 Task: Search one way flight ticket for 3 adults, 3 children in business from Dallas: Dallas Love Field to Jackson: Jackson Hole Airport on 5-2-2023. Choice of flights is Southwest. Number of bags: 4 checked bags. Price is upto 42000. Outbound departure time preference is 16:30.
Action: Mouse moved to (343, 166)
Screenshot: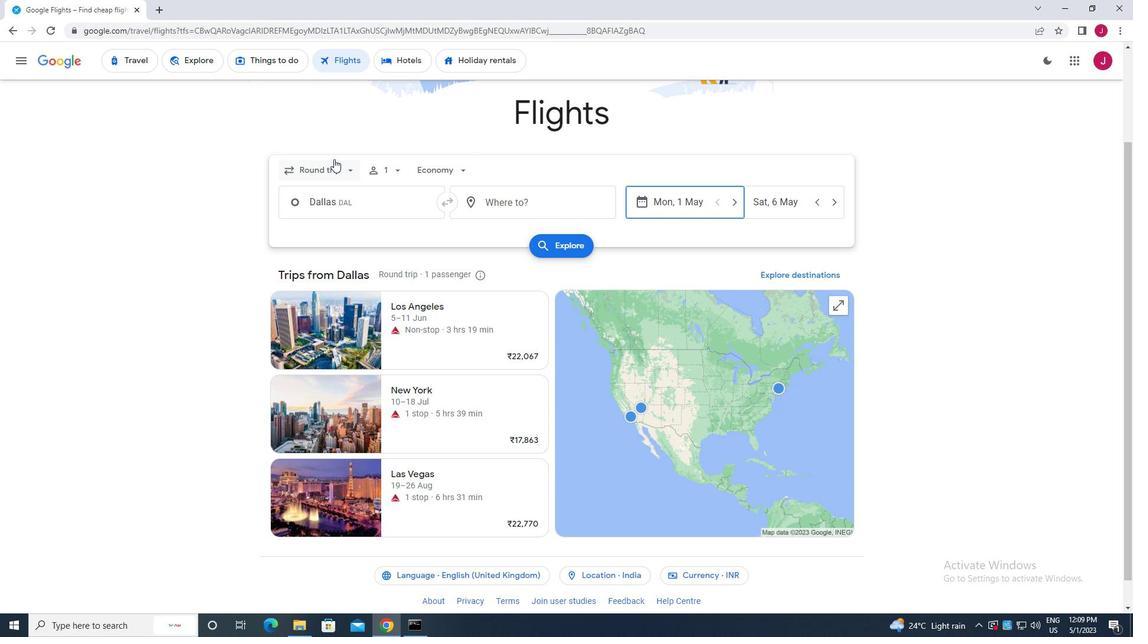 
Action: Mouse pressed left at (343, 166)
Screenshot: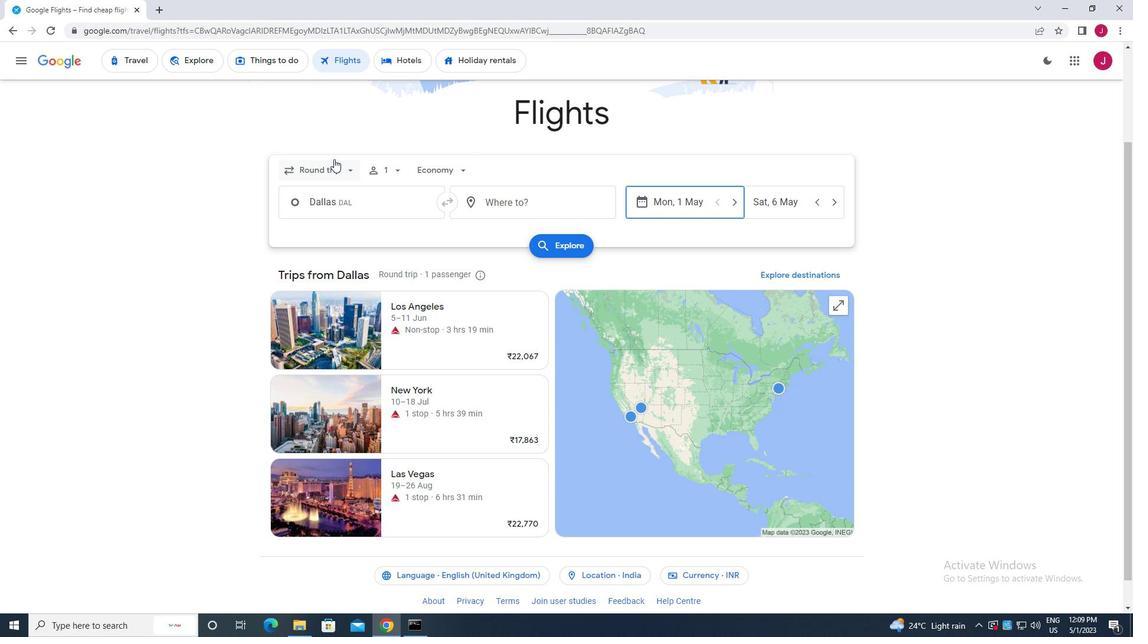 
Action: Mouse moved to (340, 219)
Screenshot: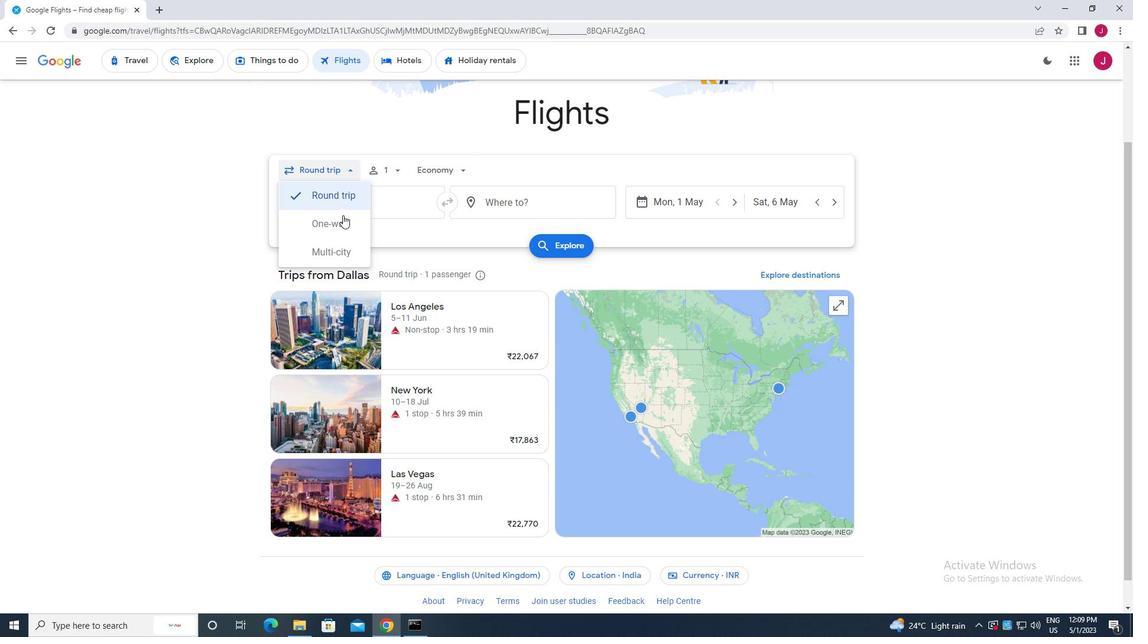 
Action: Mouse pressed left at (340, 219)
Screenshot: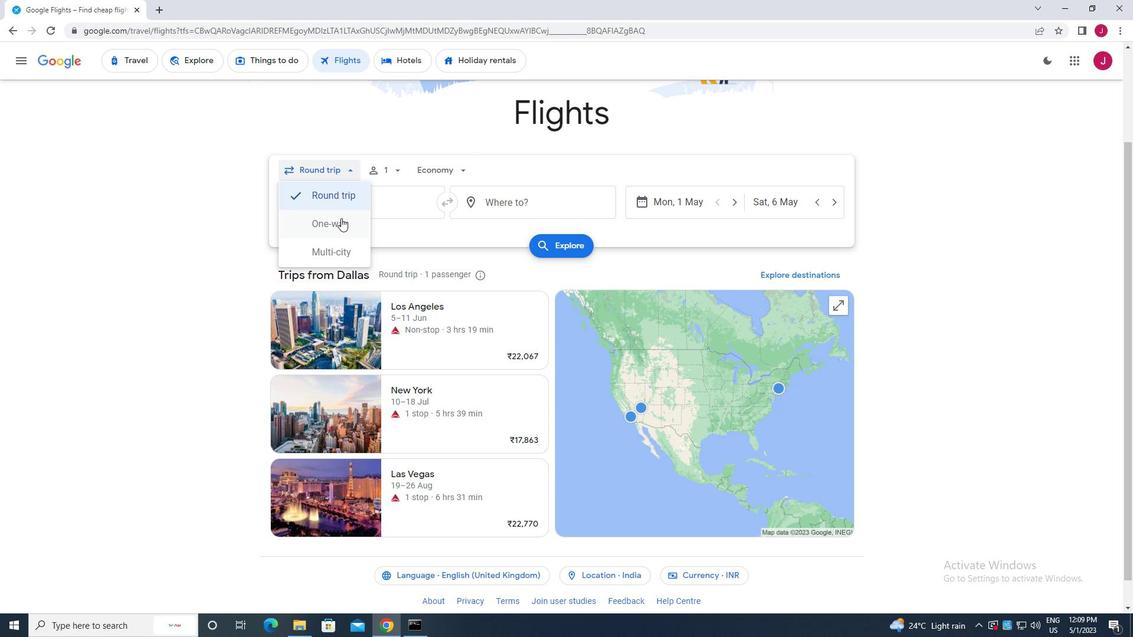 
Action: Mouse moved to (393, 171)
Screenshot: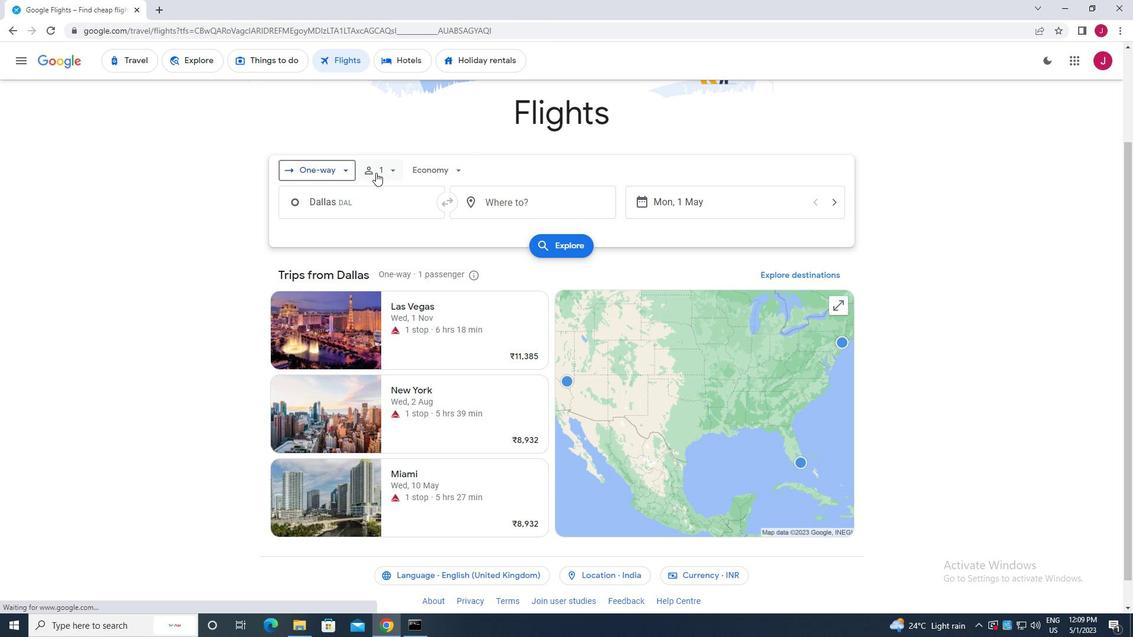 
Action: Mouse pressed left at (393, 171)
Screenshot: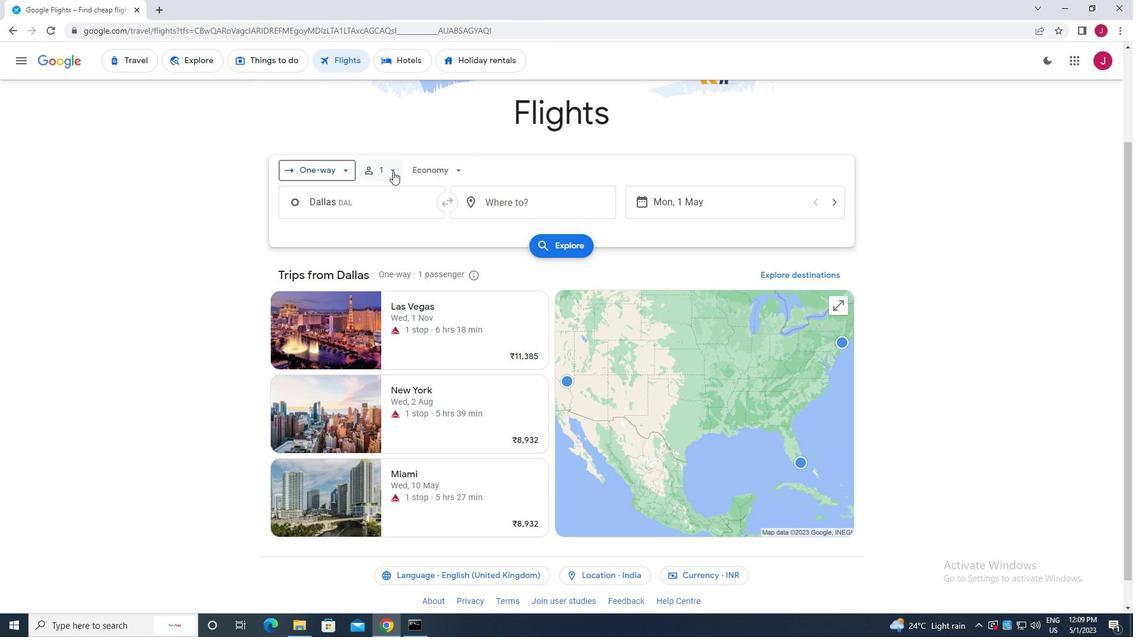 
Action: Mouse moved to (481, 199)
Screenshot: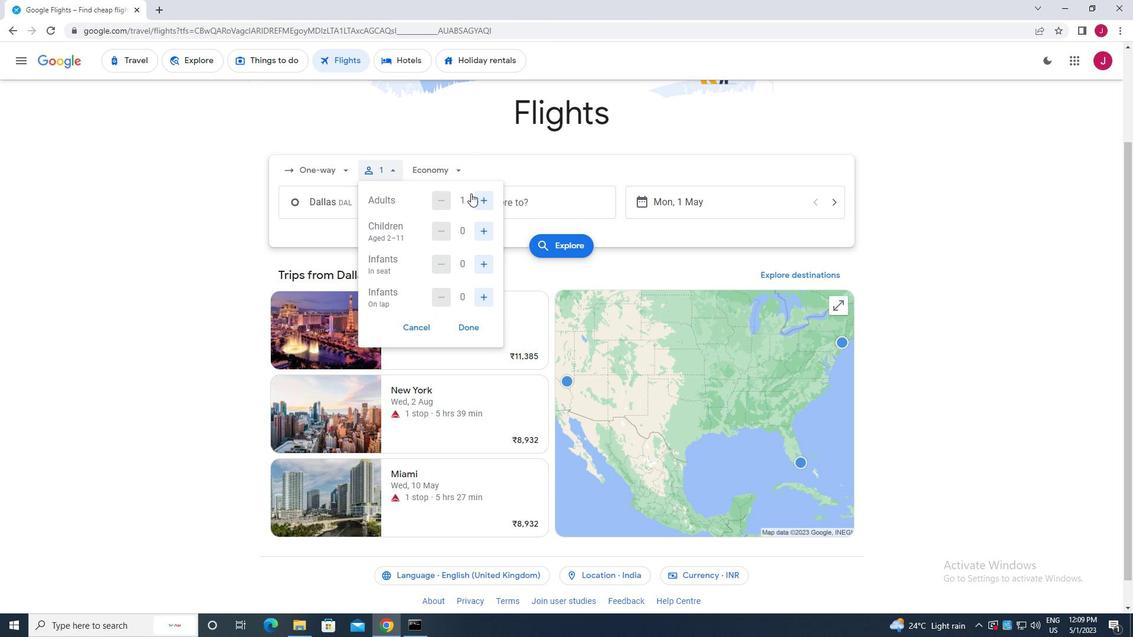 
Action: Mouse pressed left at (481, 199)
Screenshot: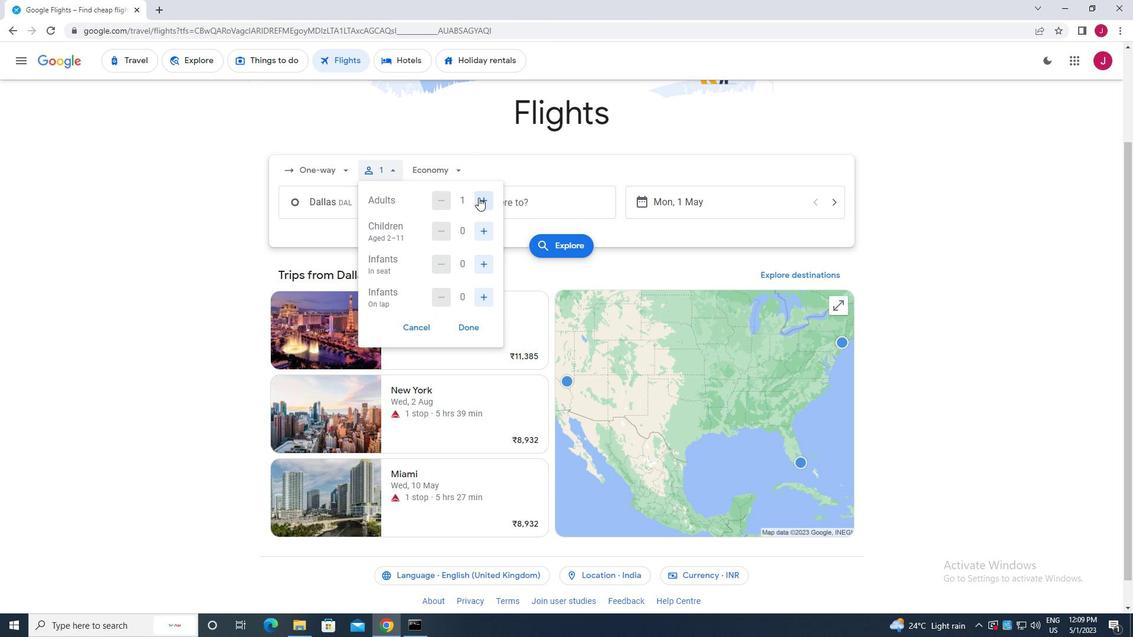 
Action: Mouse pressed left at (481, 199)
Screenshot: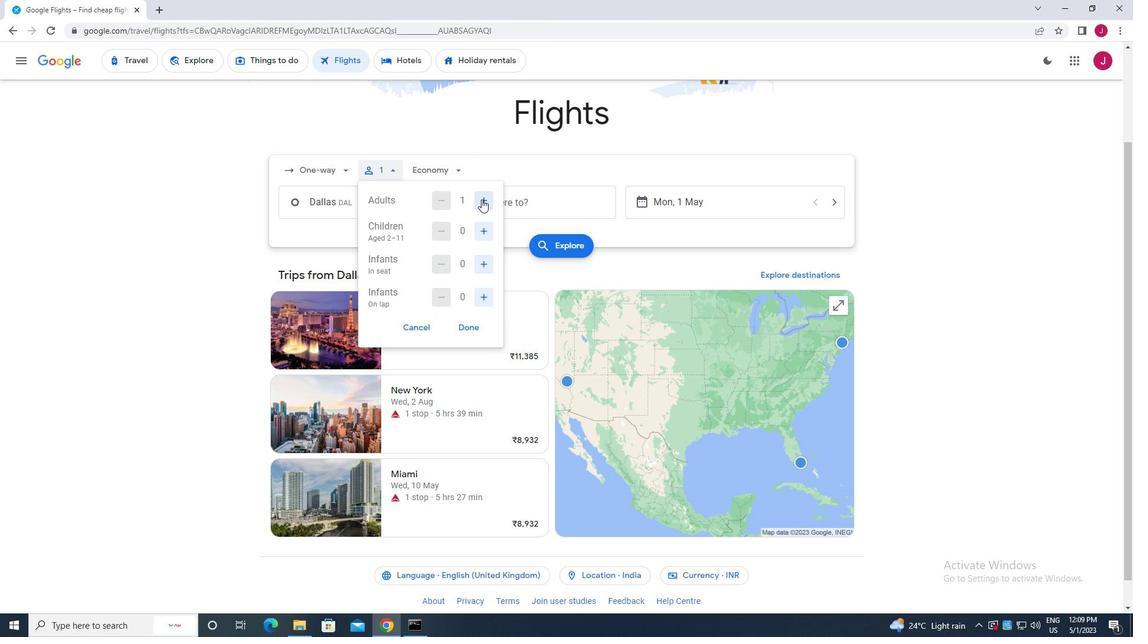 
Action: Mouse moved to (481, 232)
Screenshot: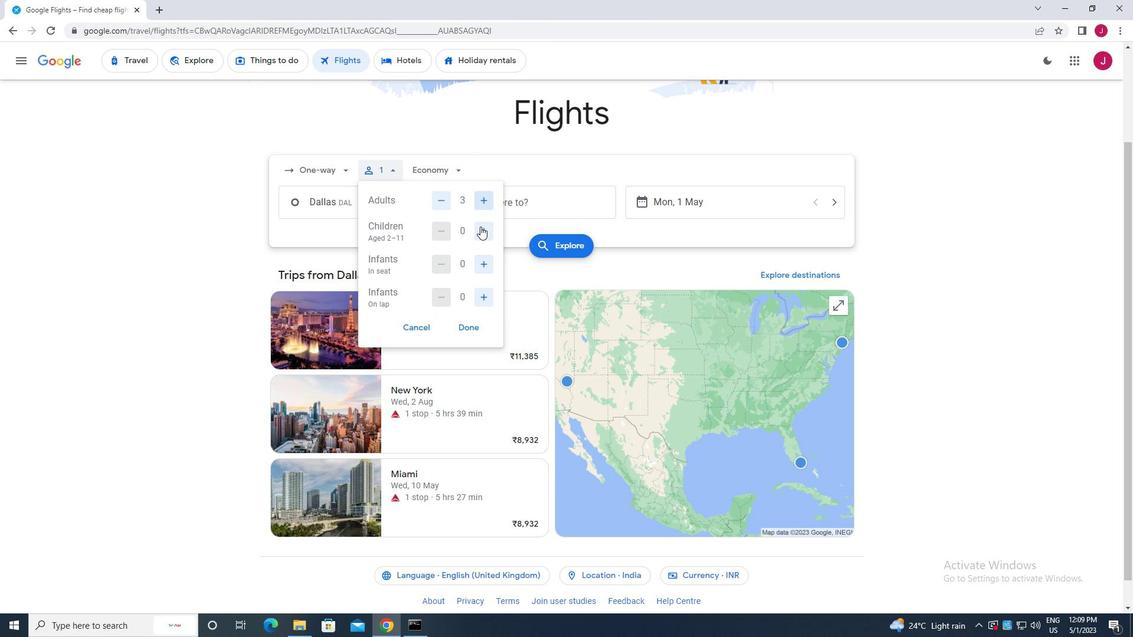 
Action: Mouse pressed left at (481, 232)
Screenshot: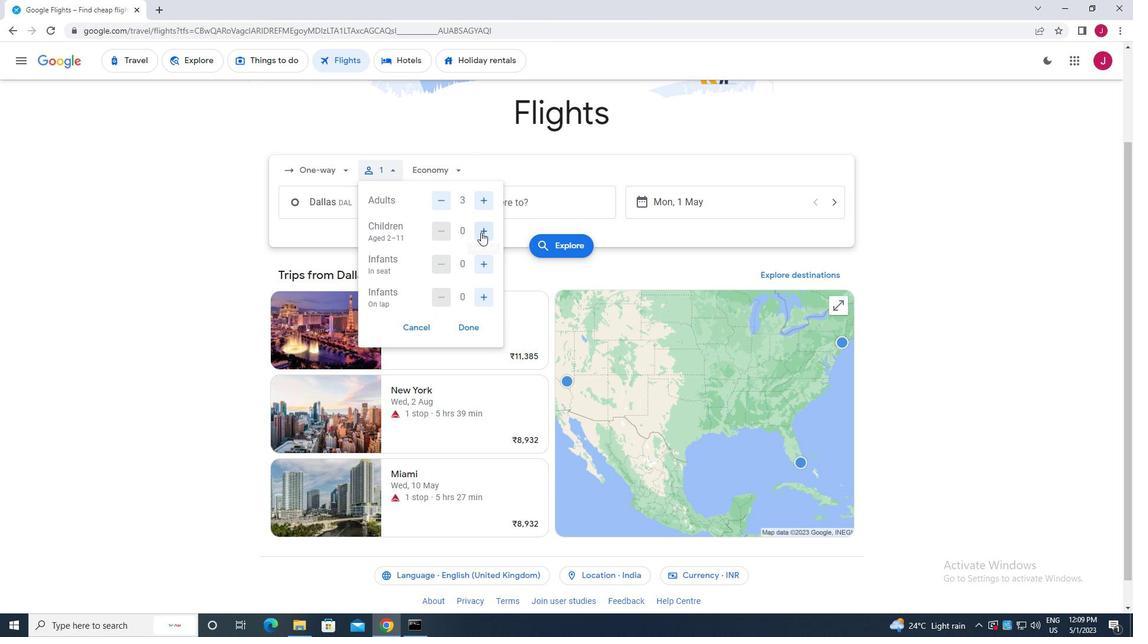 
Action: Mouse pressed left at (481, 232)
Screenshot: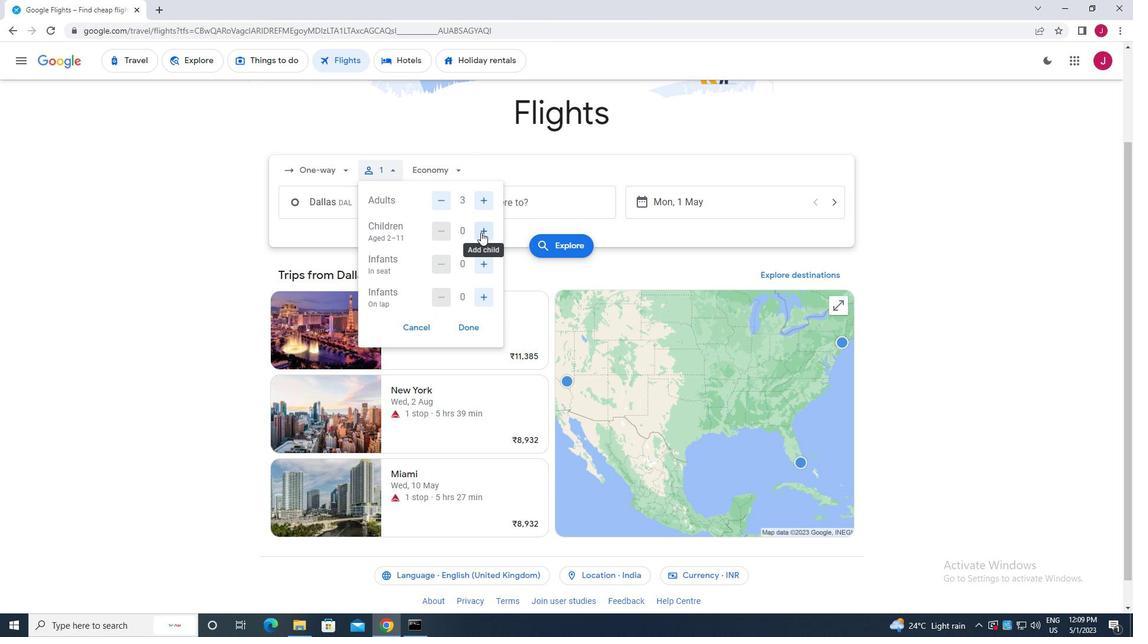 
Action: Mouse pressed left at (481, 232)
Screenshot: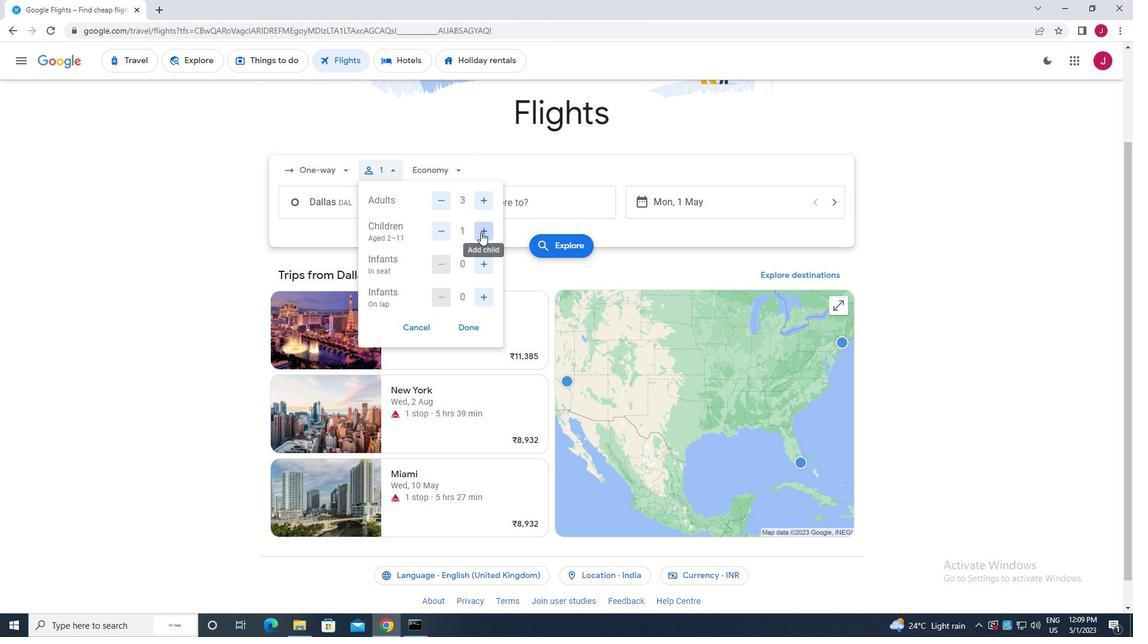 
Action: Mouse moved to (471, 329)
Screenshot: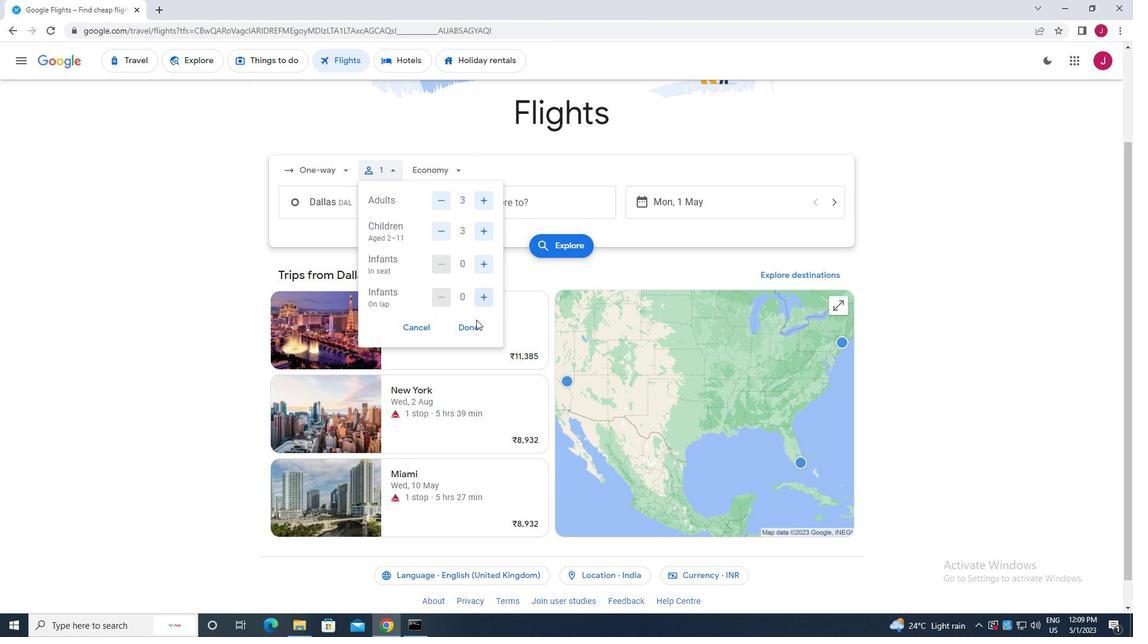 
Action: Mouse pressed left at (471, 329)
Screenshot: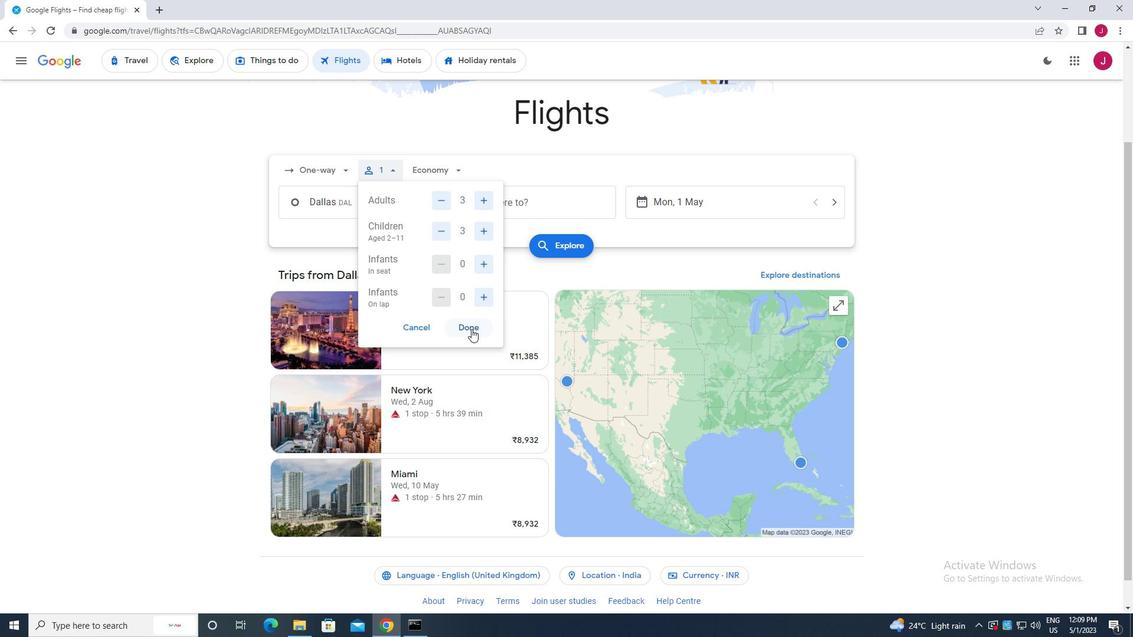 
Action: Mouse moved to (451, 171)
Screenshot: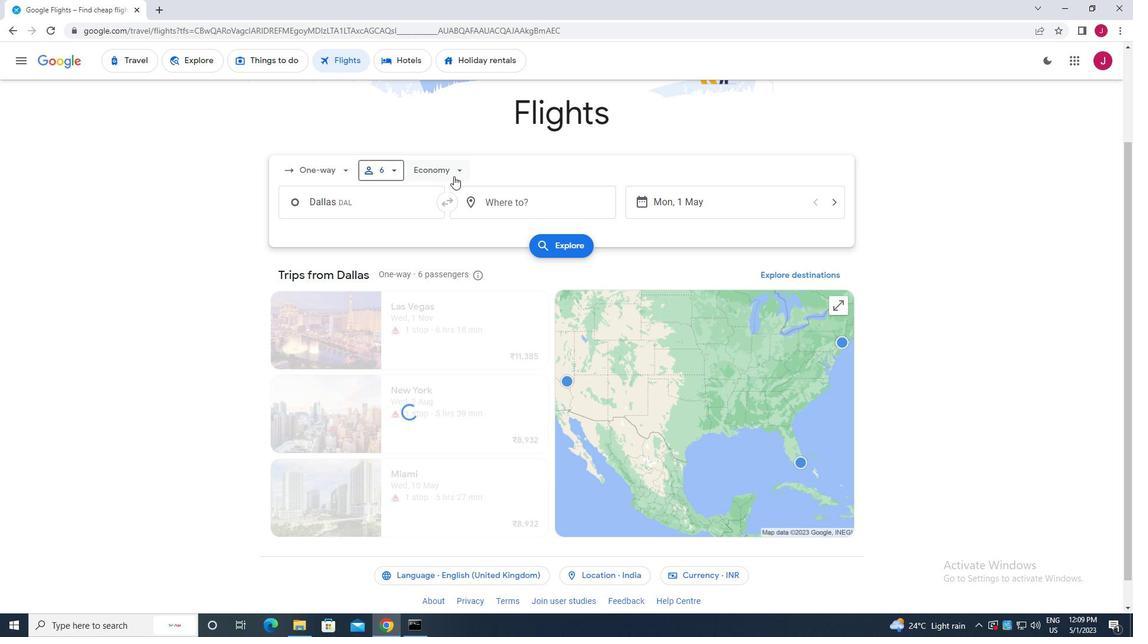 
Action: Mouse pressed left at (451, 171)
Screenshot: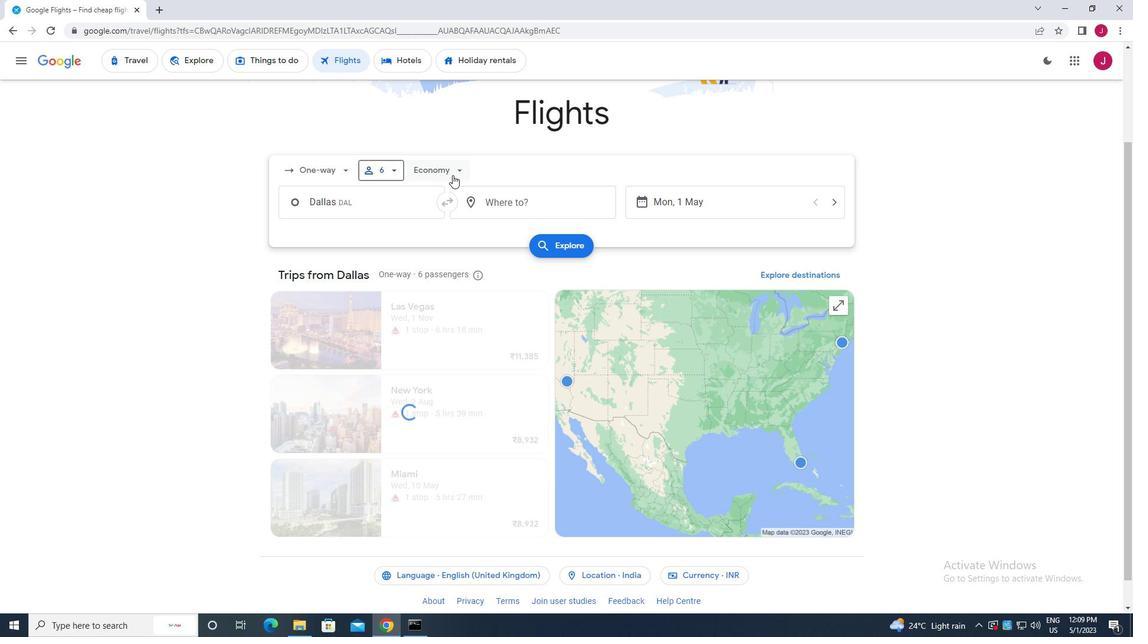 
Action: Mouse moved to (465, 249)
Screenshot: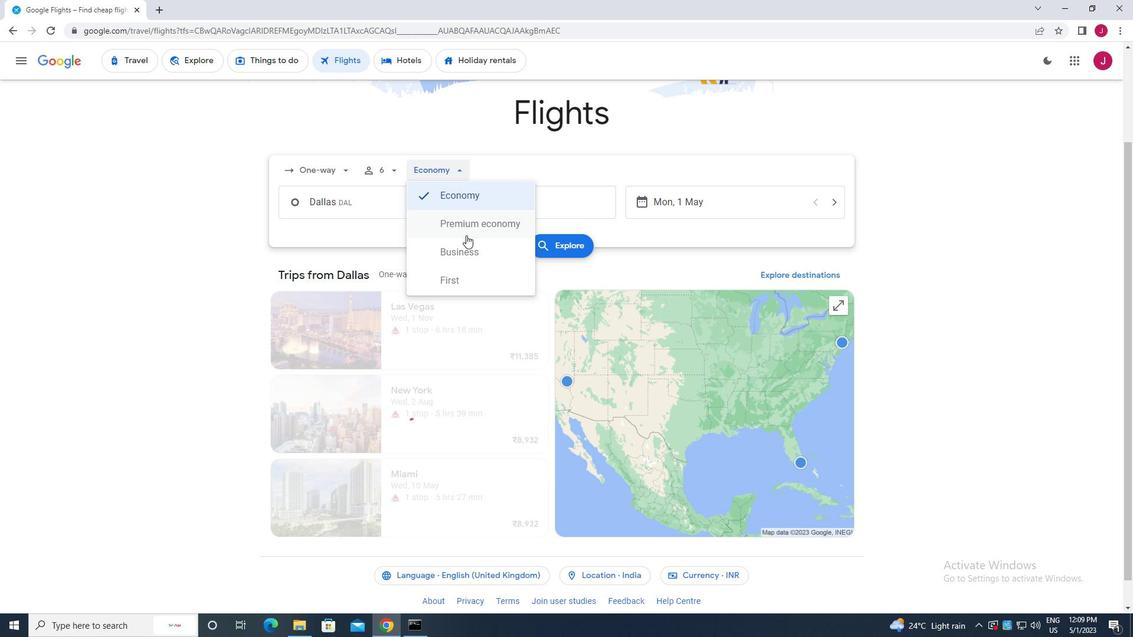 
Action: Mouse pressed left at (465, 249)
Screenshot: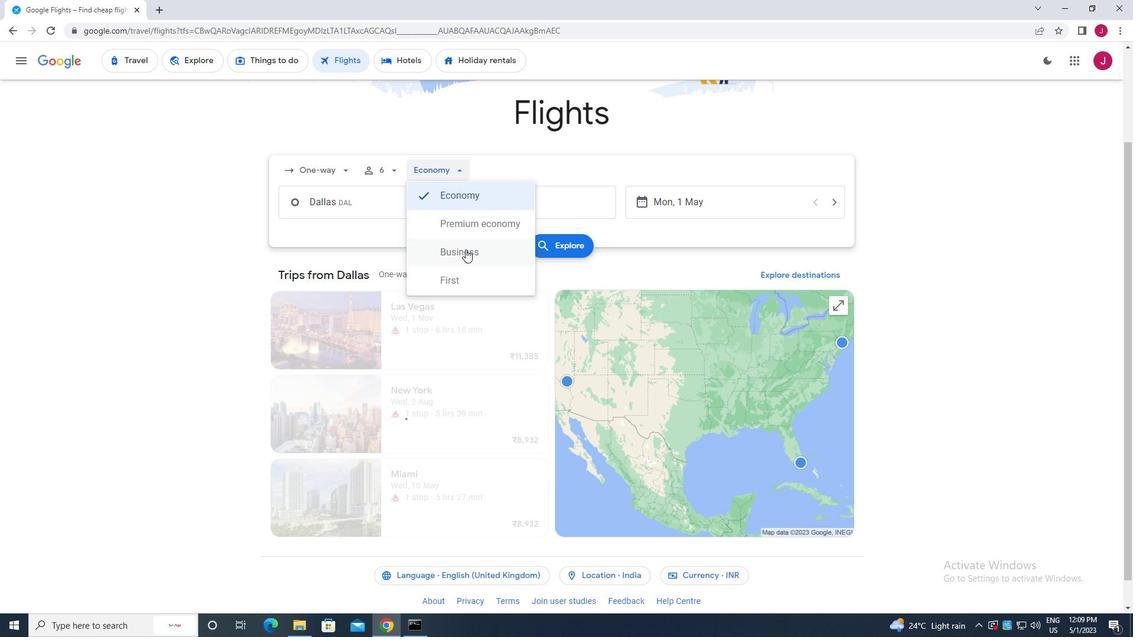 
Action: Mouse moved to (384, 202)
Screenshot: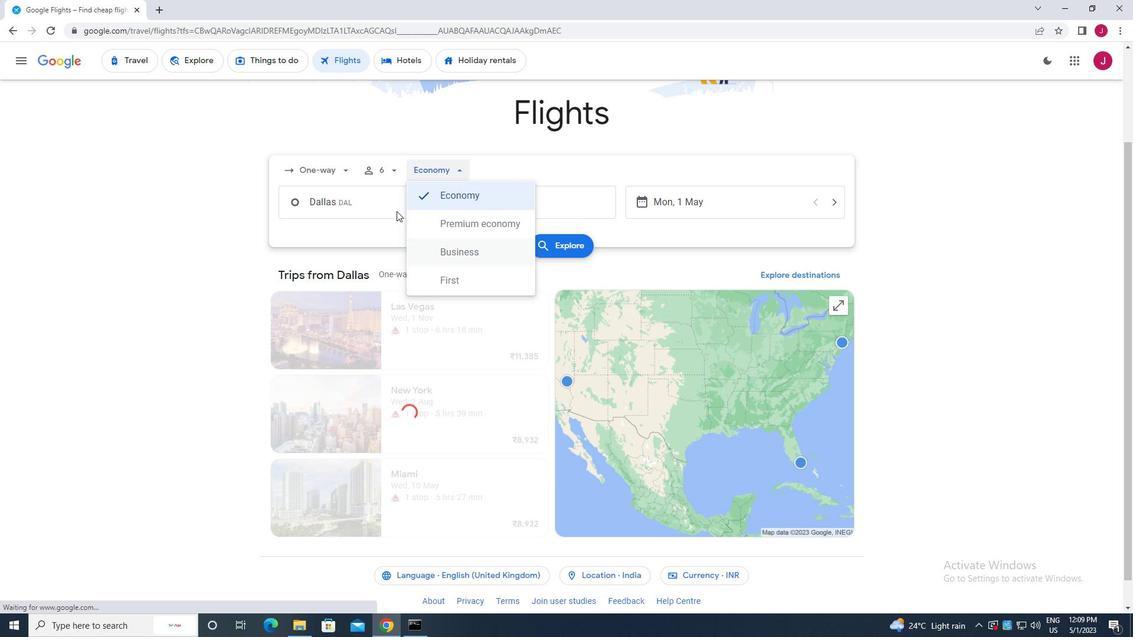 
Action: Mouse pressed left at (384, 202)
Screenshot: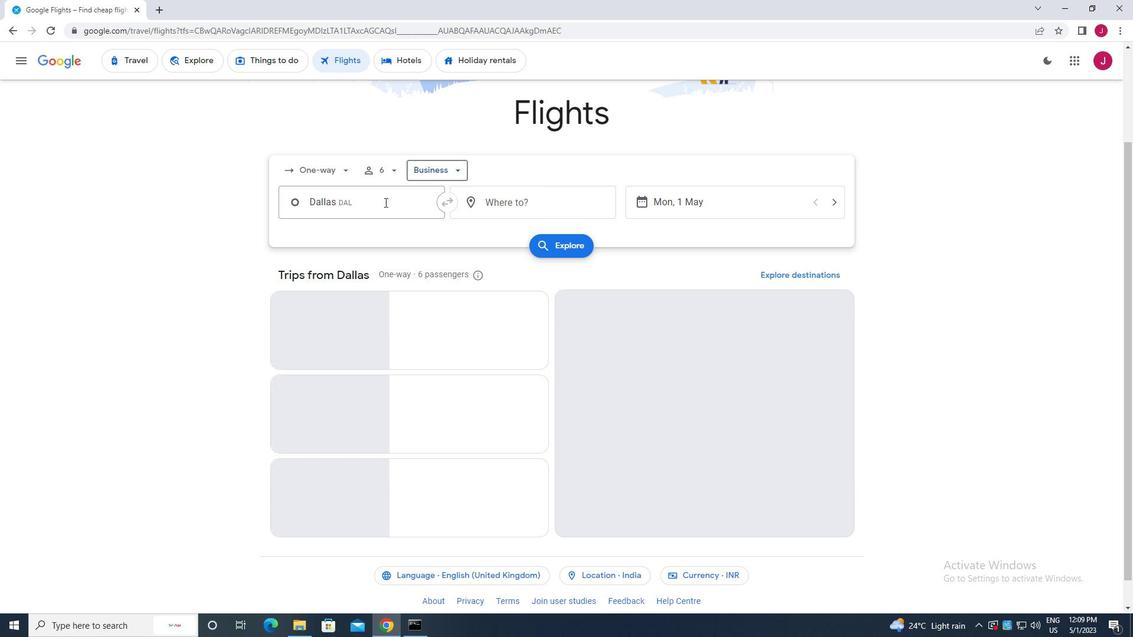 
Action: Key pressed dallas
Screenshot: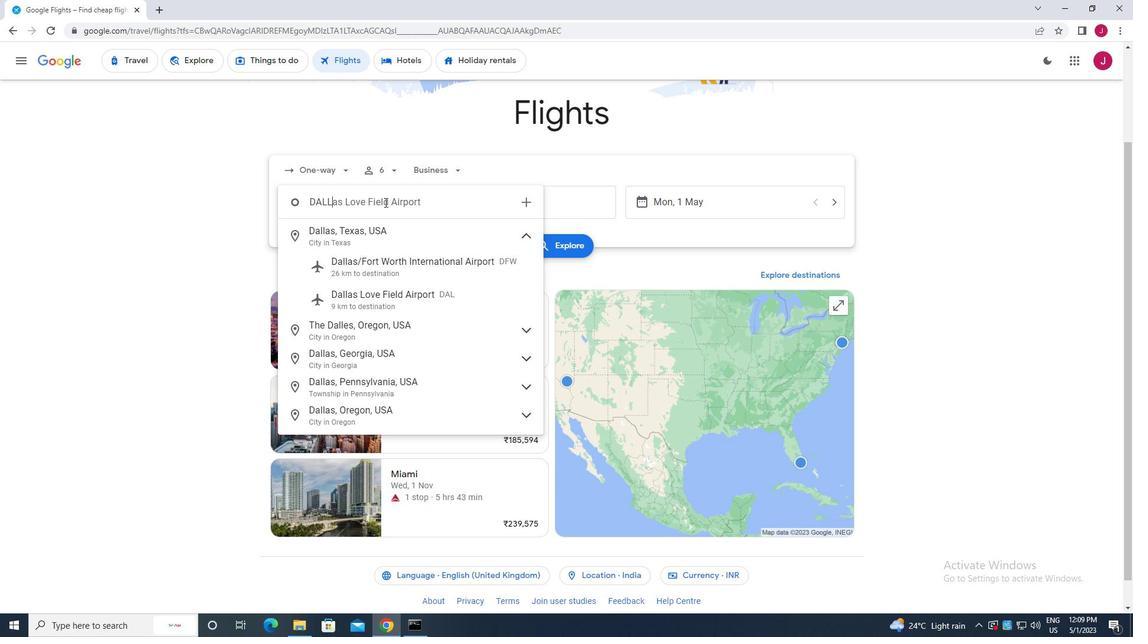 
Action: Mouse moved to (383, 298)
Screenshot: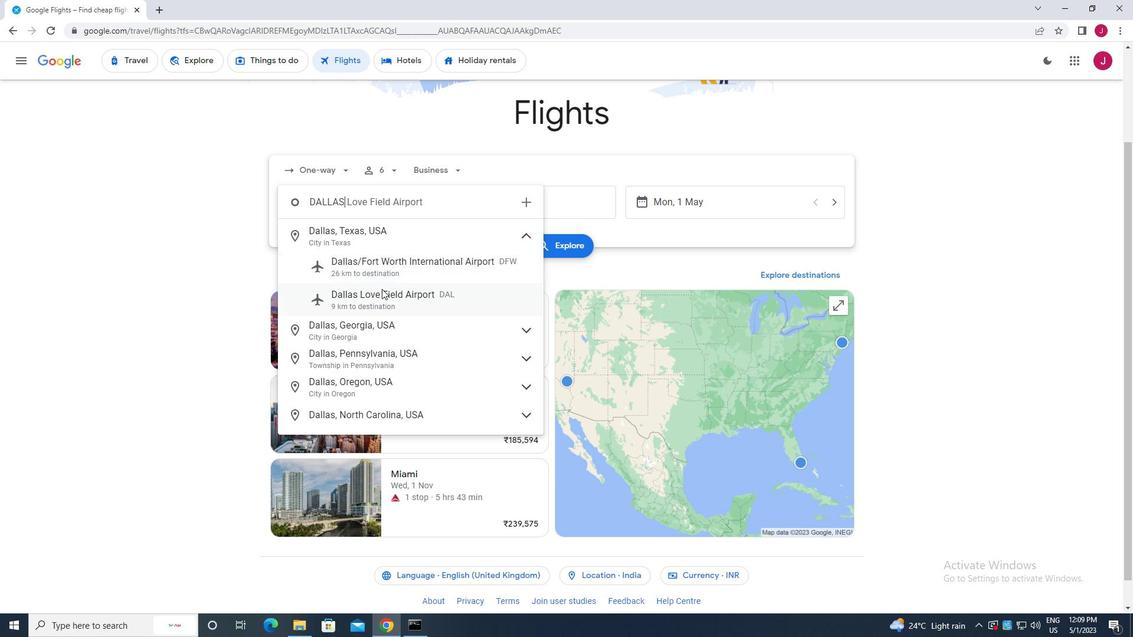 
Action: Mouse pressed left at (383, 298)
Screenshot: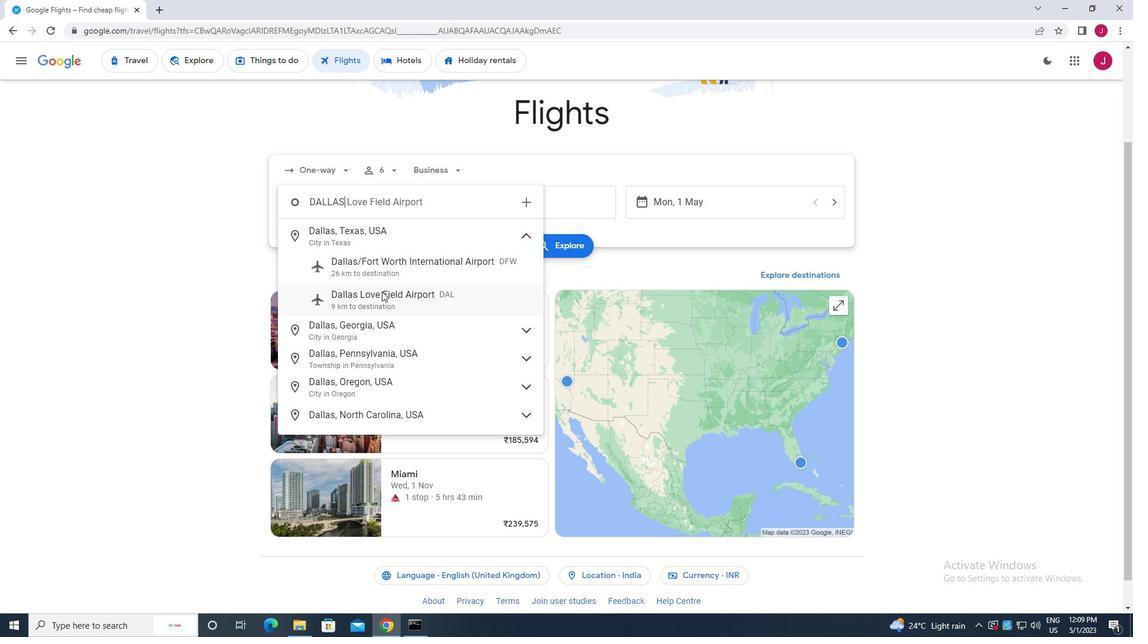 
Action: Mouse moved to (560, 200)
Screenshot: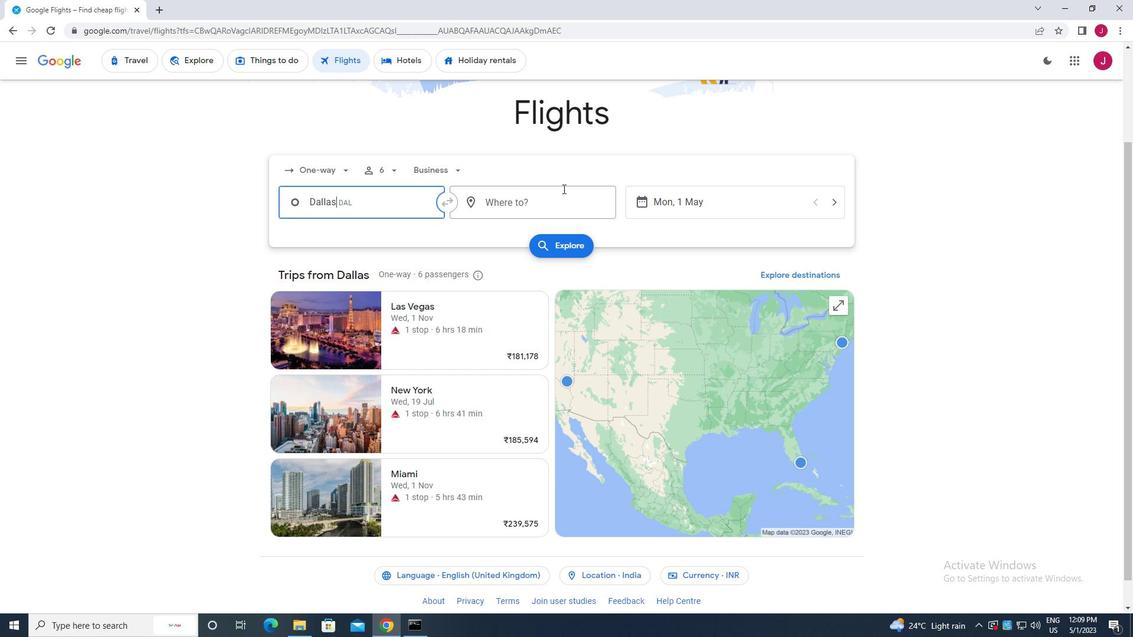 
Action: Mouse pressed left at (560, 200)
Screenshot: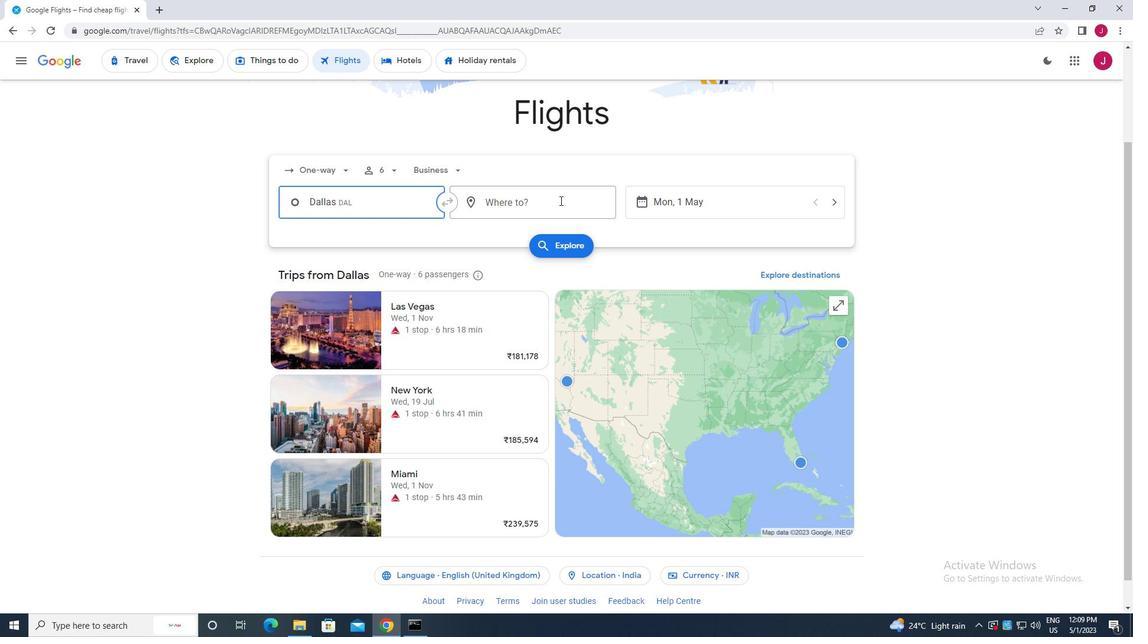 
Action: Key pressed jackson<Key.space>h
Screenshot: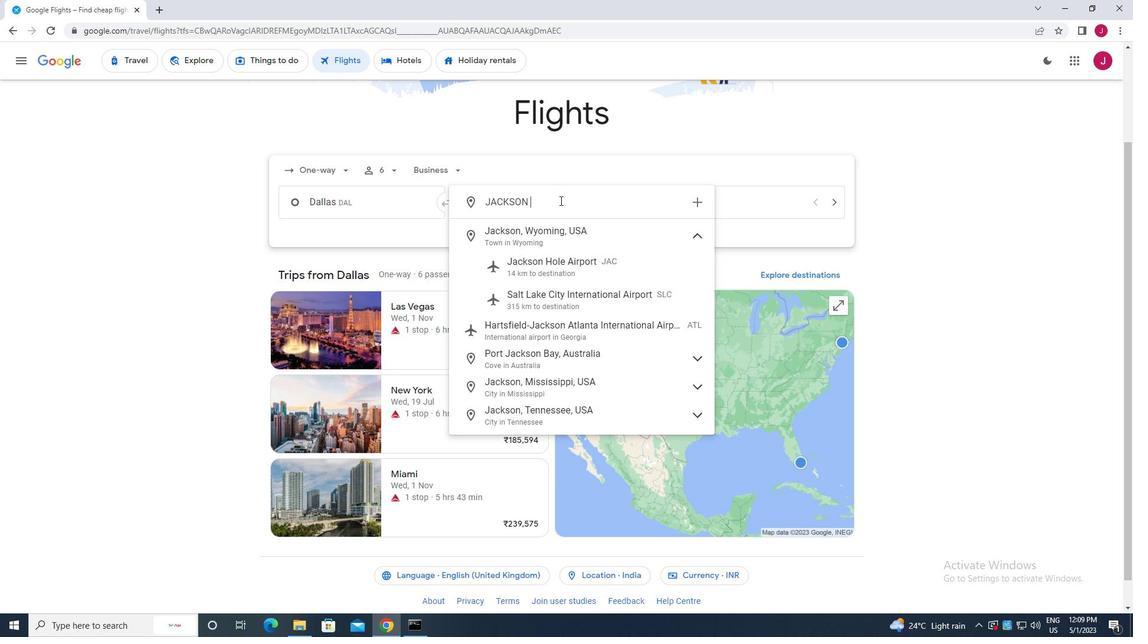 
Action: Mouse moved to (557, 262)
Screenshot: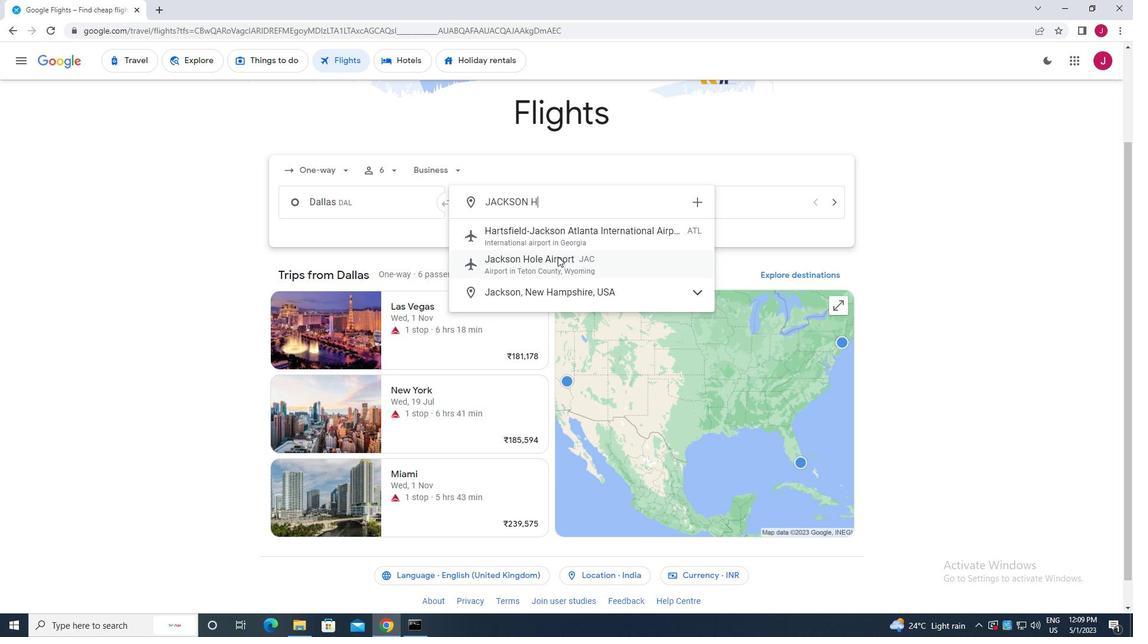 
Action: Mouse pressed left at (557, 262)
Screenshot: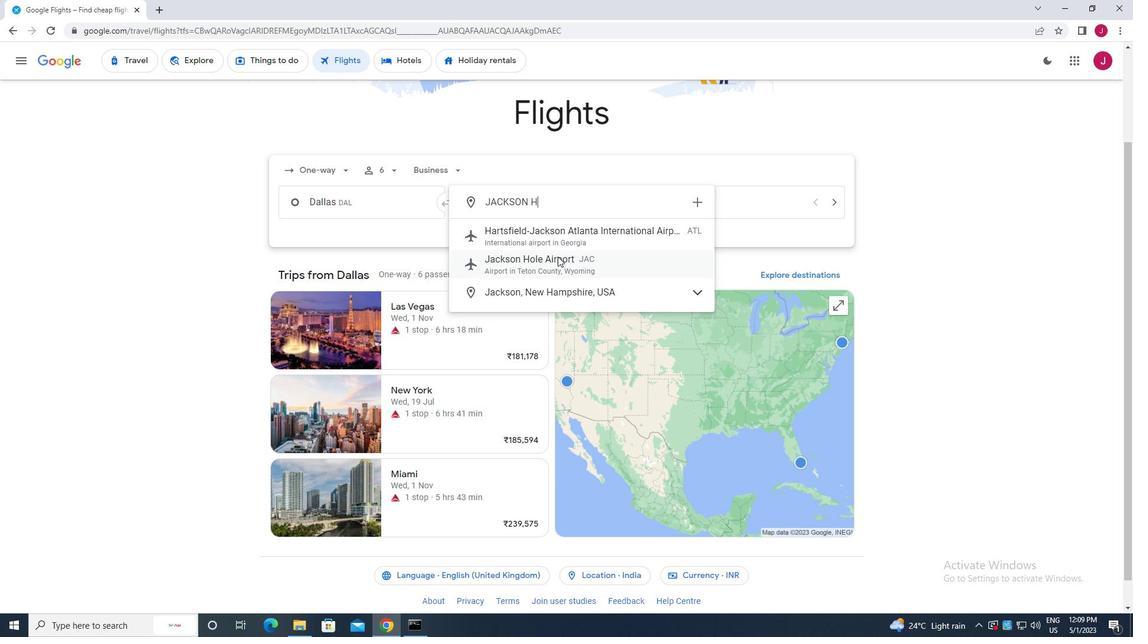 
Action: Mouse moved to (742, 201)
Screenshot: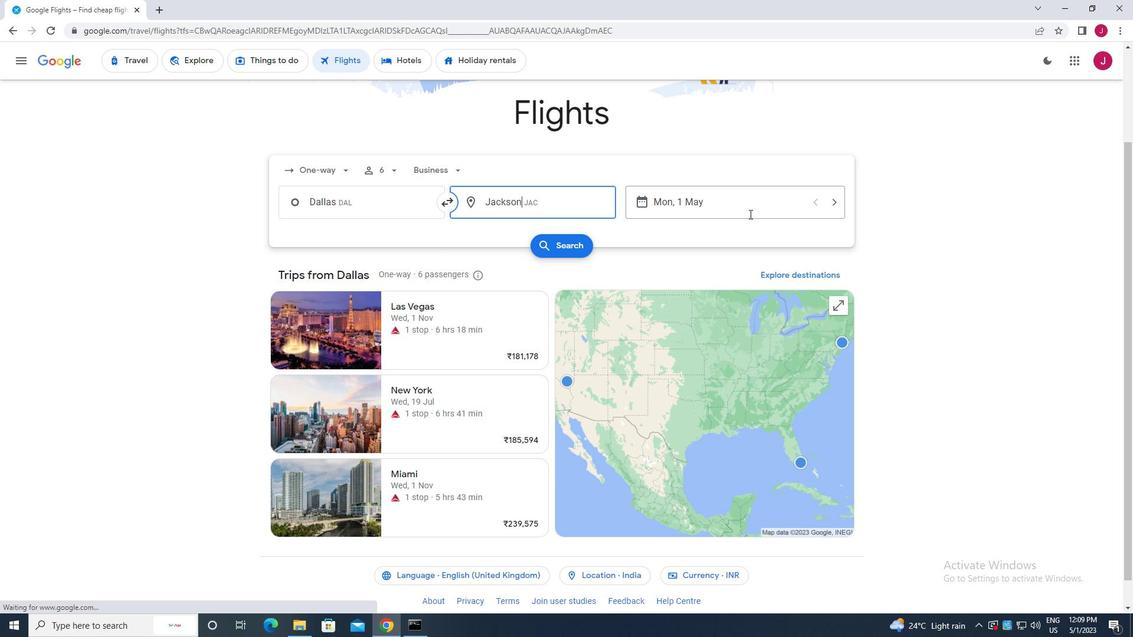 
Action: Mouse pressed left at (742, 201)
Screenshot: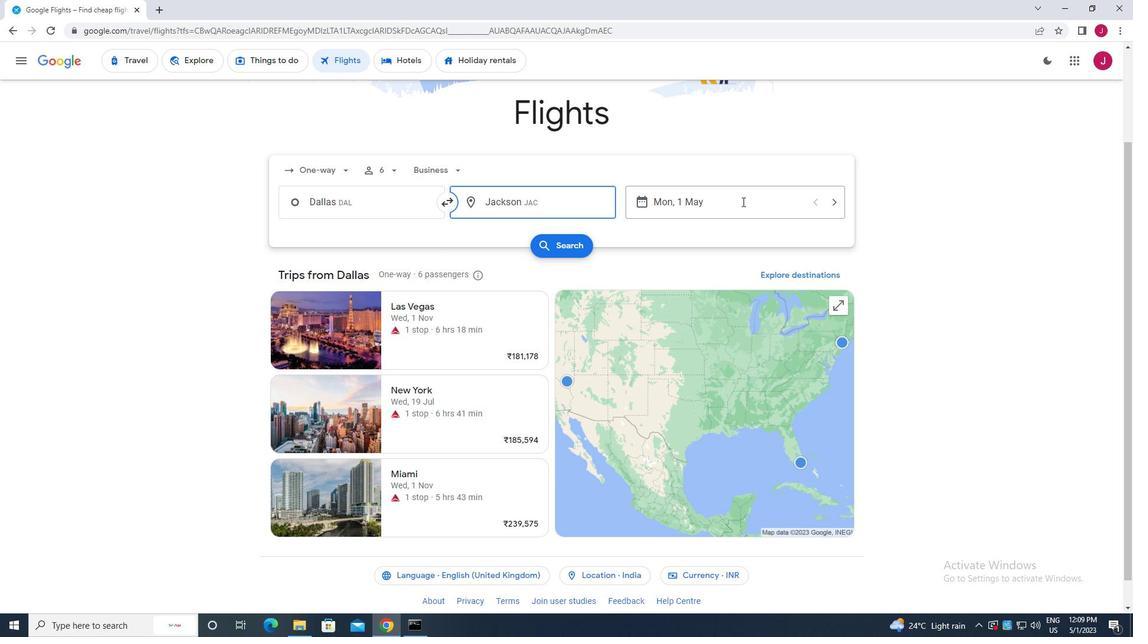 
Action: Mouse moved to (480, 296)
Screenshot: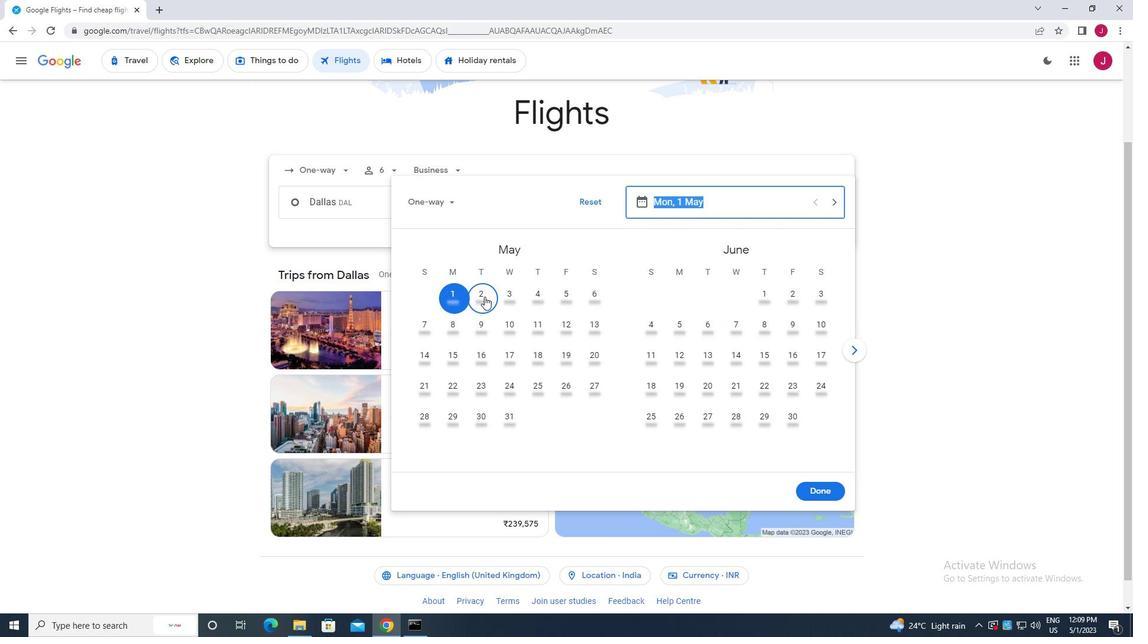 
Action: Mouse pressed left at (480, 296)
Screenshot: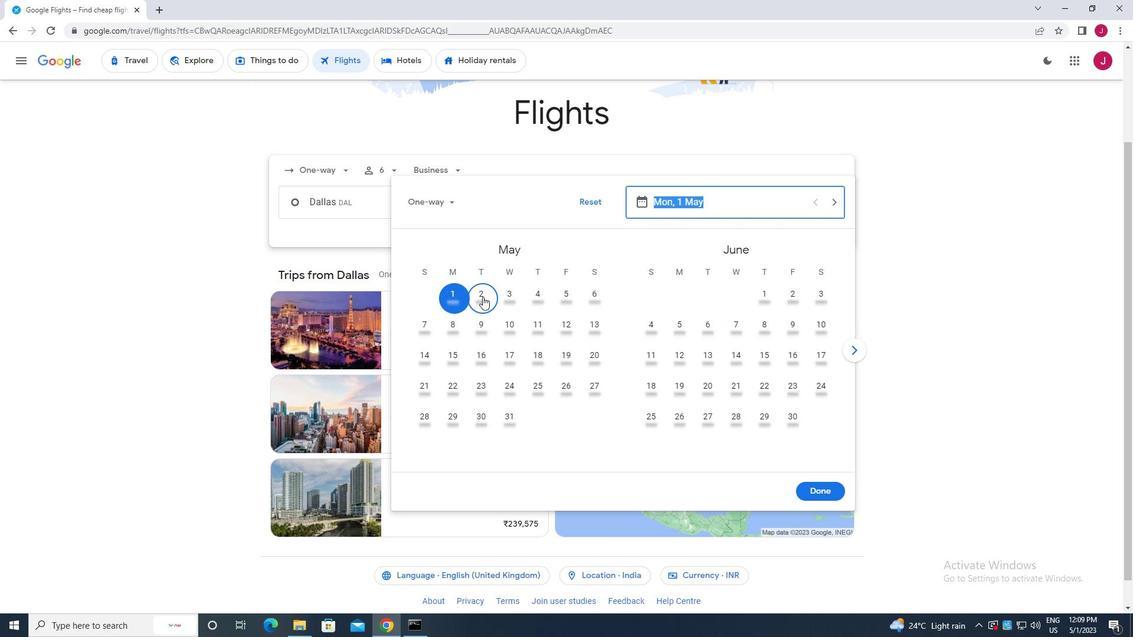 
Action: Mouse moved to (818, 493)
Screenshot: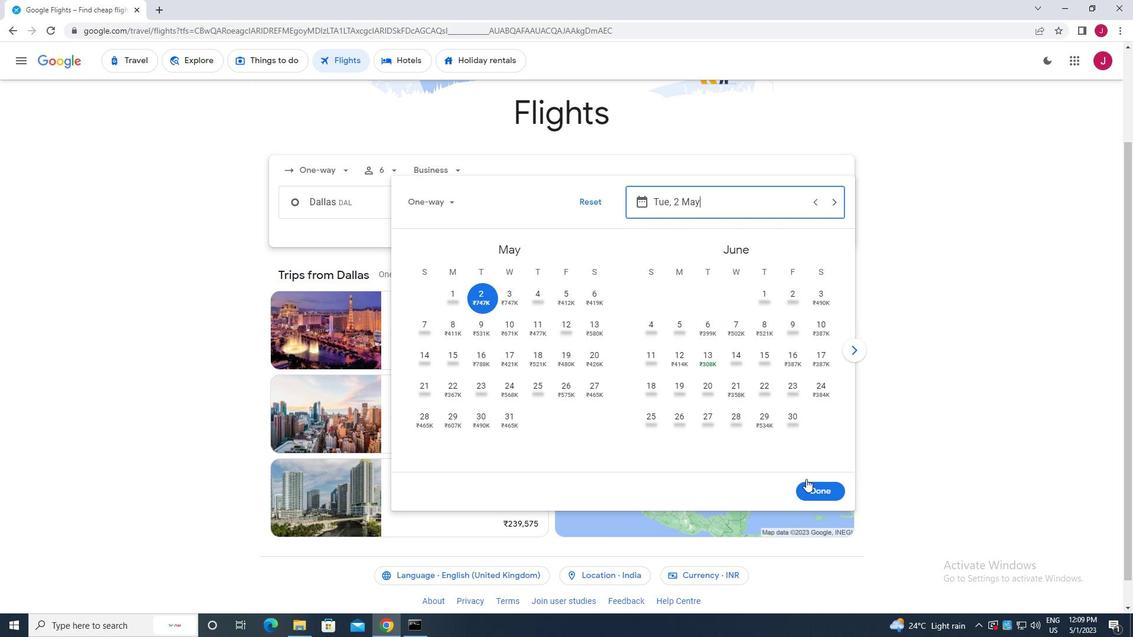 
Action: Mouse pressed left at (818, 493)
Screenshot: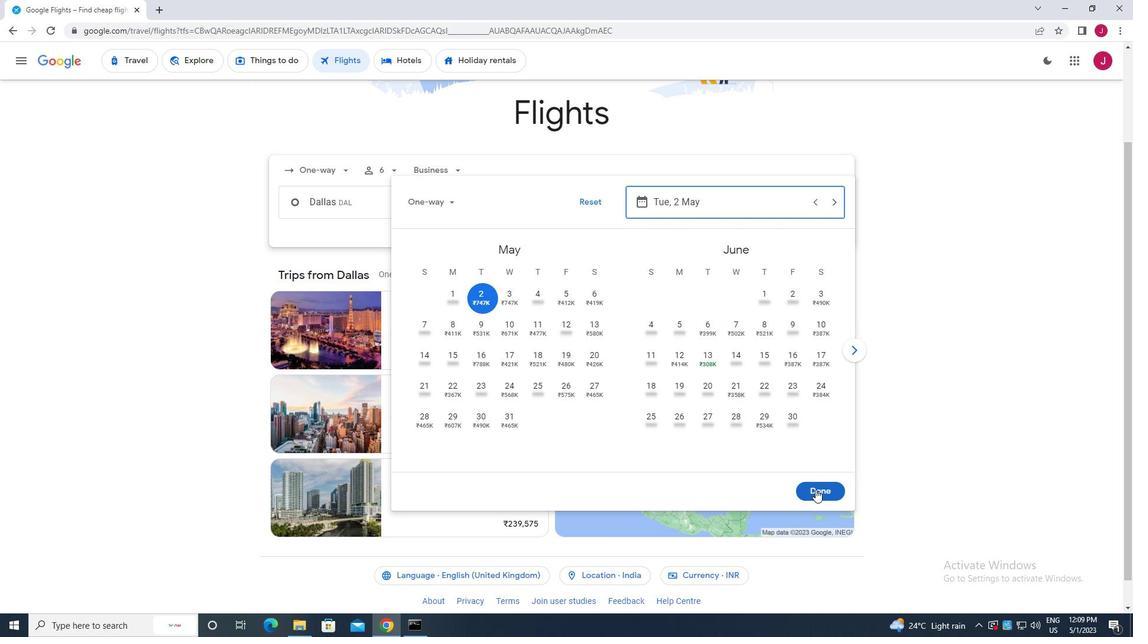 
Action: Mouse moved to (560, 249)
Screenshot: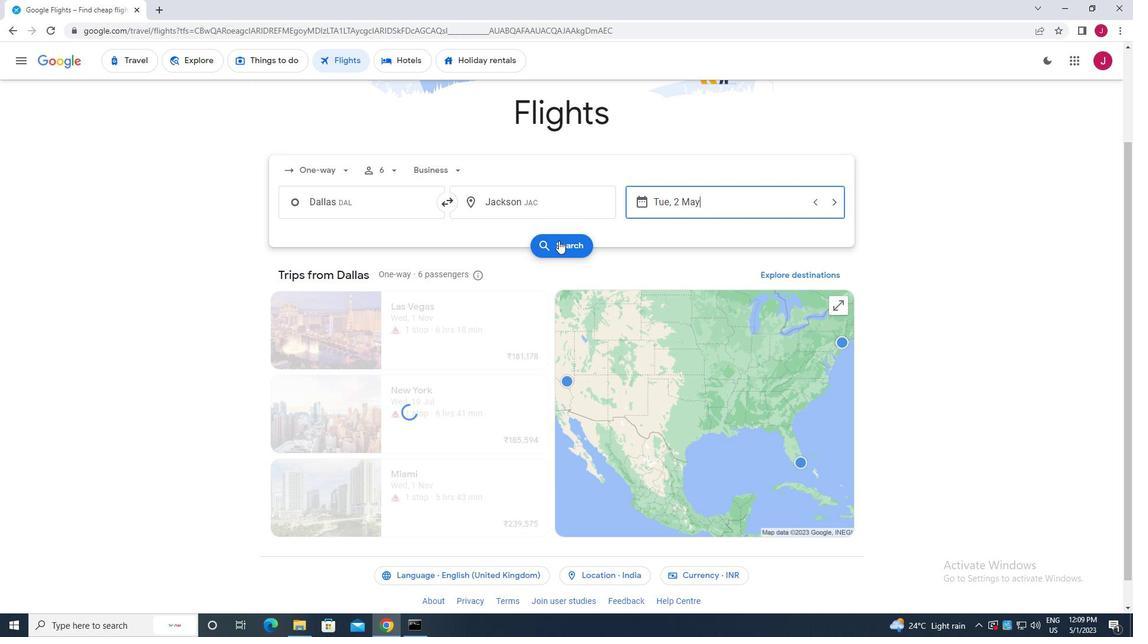 
Action: Mouse pressed left at (560, 249)
Screenshot: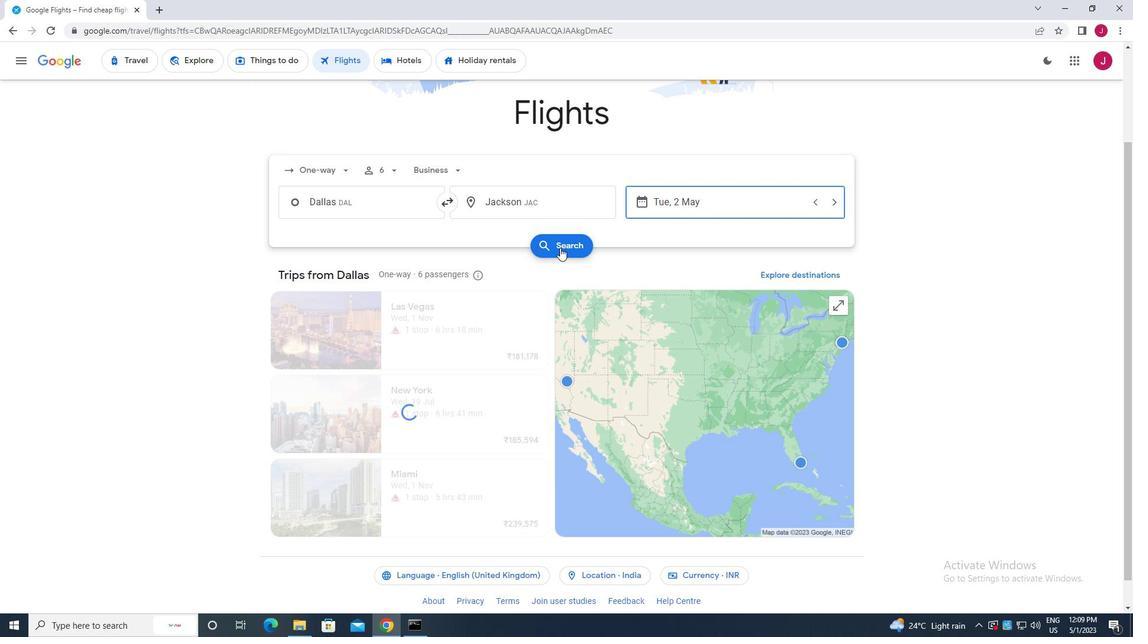 
Action: Mouse moved to (305, 164)
Screenshot: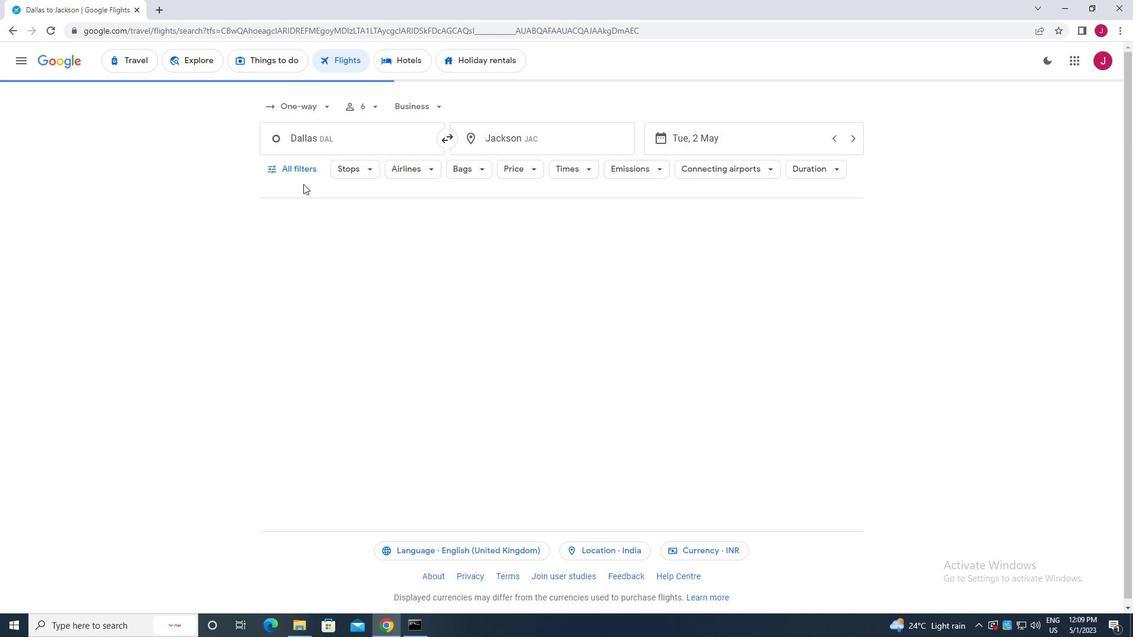 
Action: Mouse pressed left at (305, 164)
Screenshot: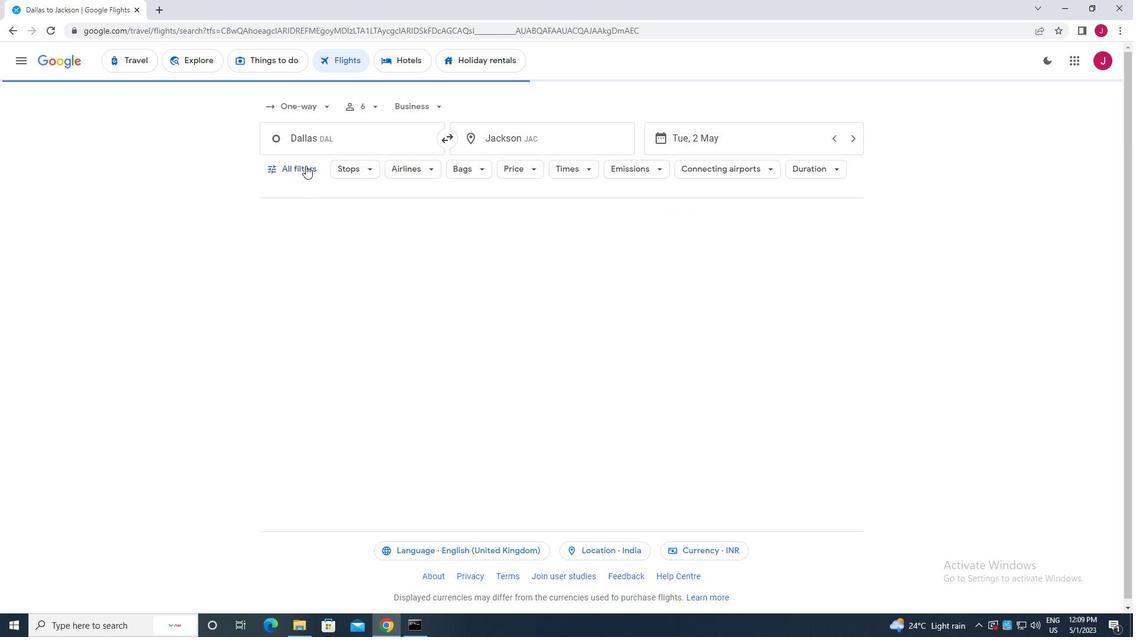 
Action: Mouse moved to (403, 280)
Screenshot: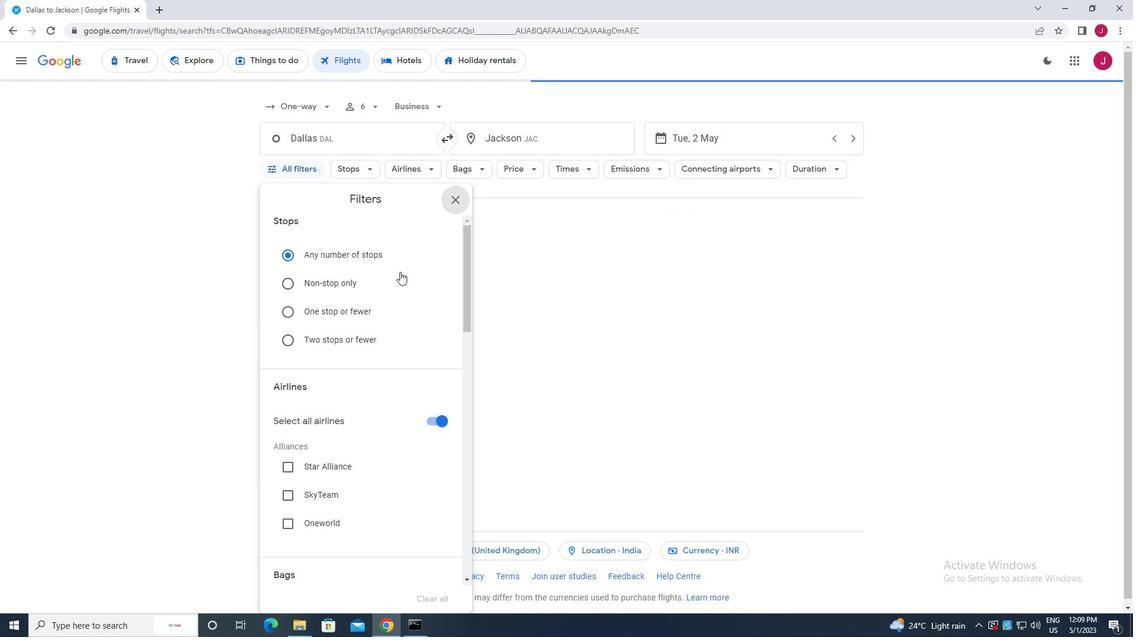 
Action: Mouse scrolled (403, 279) with delta (0, 0)
Screenshot: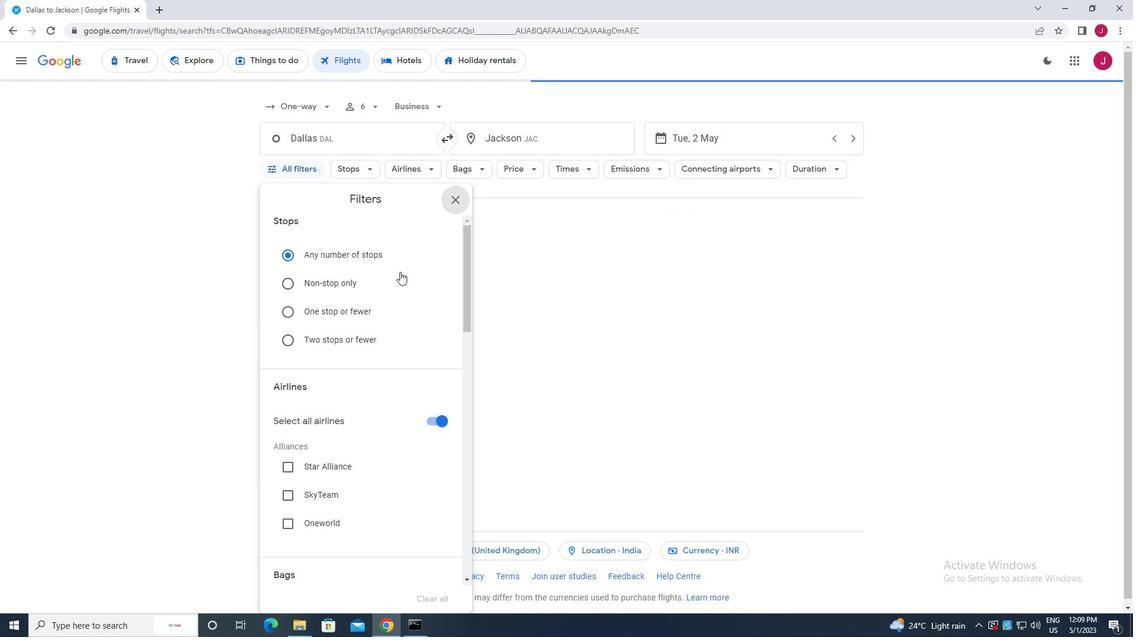
Action: Mouse moved to (403, 281)
Screenshot: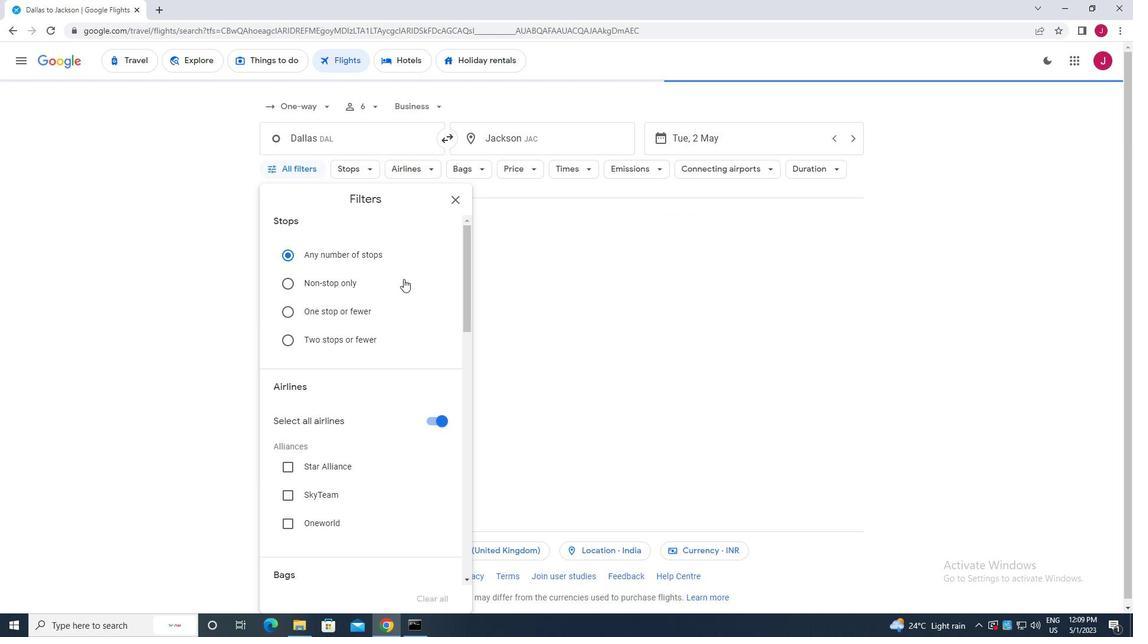 
Action: Mouse scrolled (403, 280) with delta (0, 0)
Screenshot: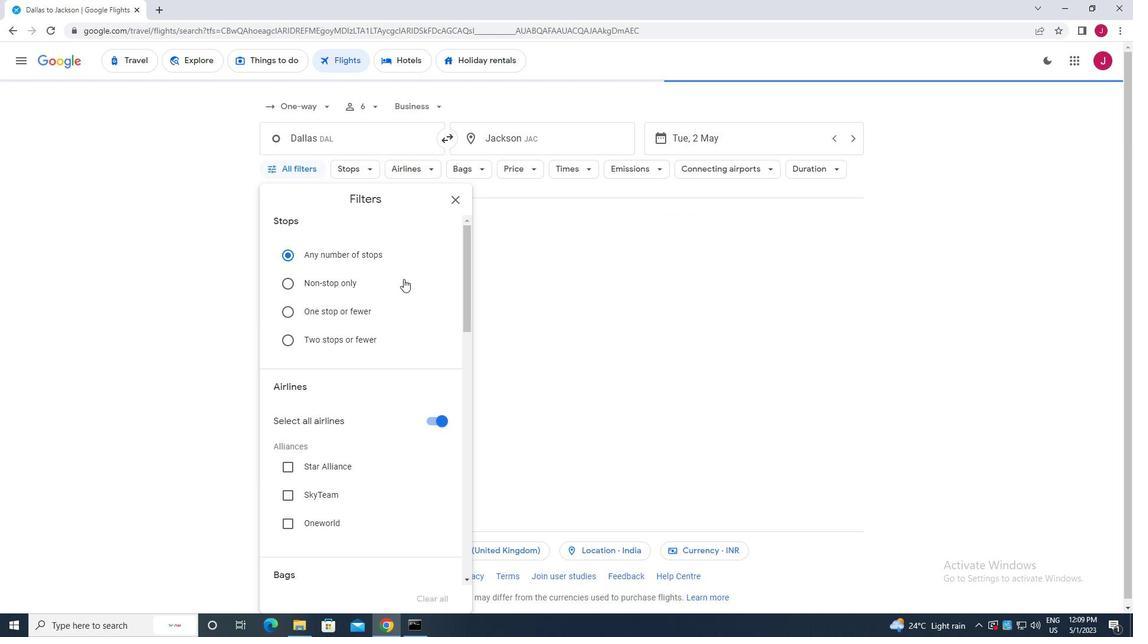 
Action: Mouse moved to (403, 281)
Screenshot: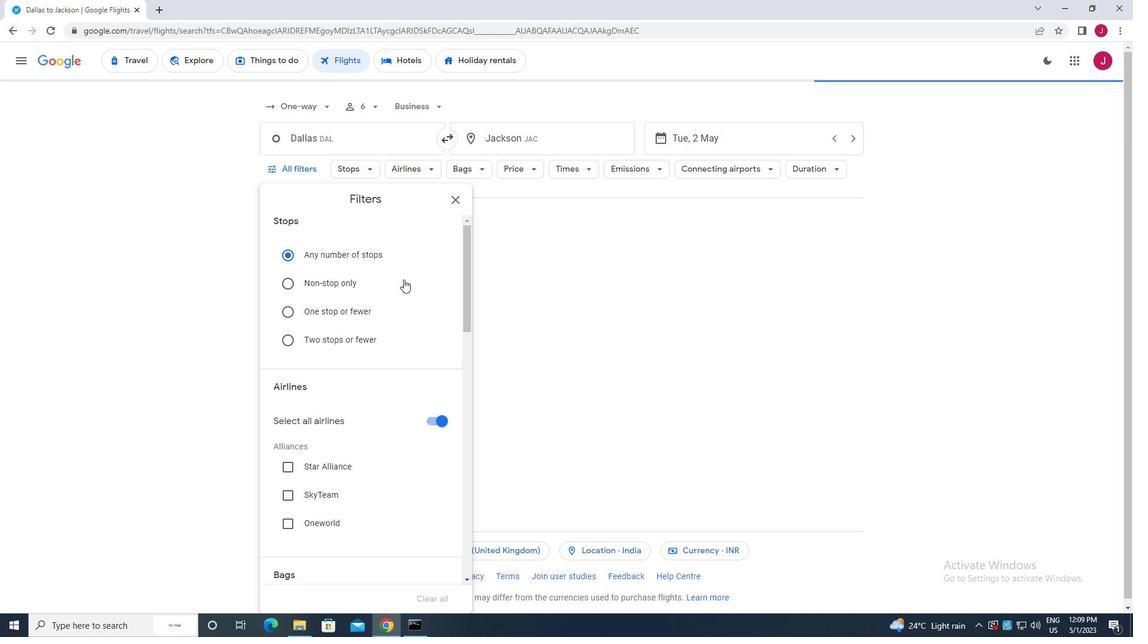
Action: Mouse scrolled (403, 281) with delta (0, 0)
Screenshot: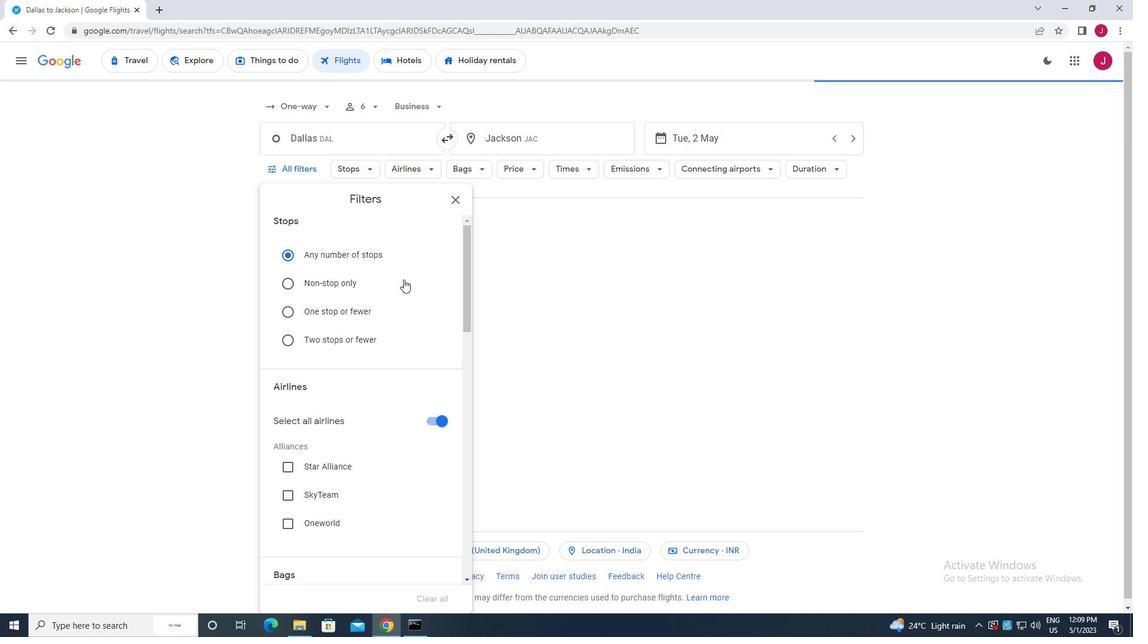 
Action: Mouse moved to (433, 245)
Screenshot: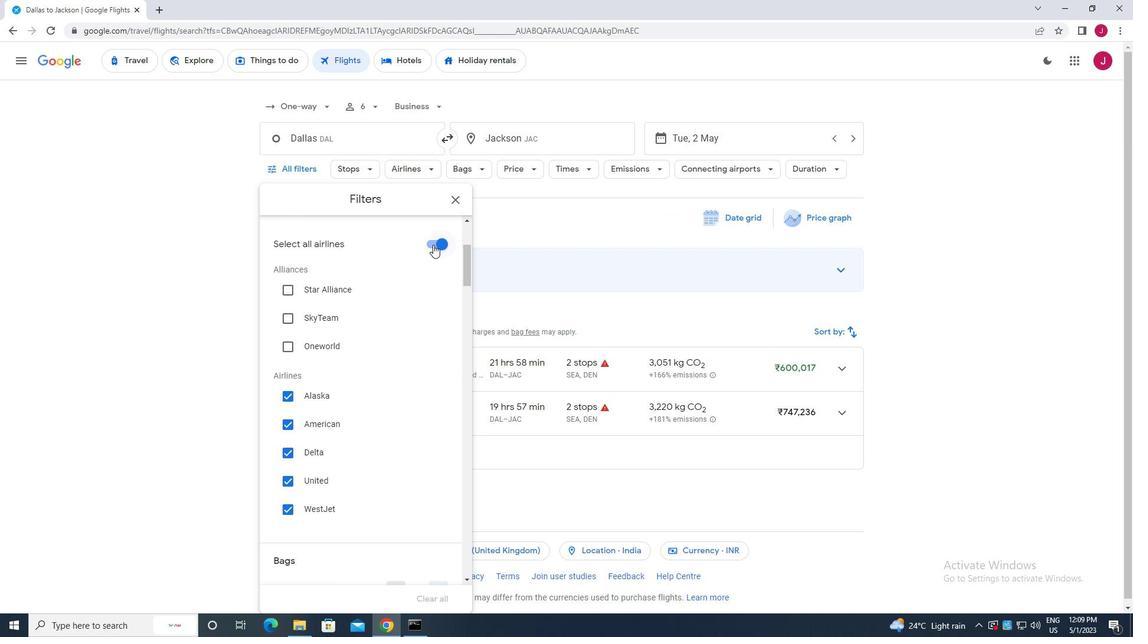 
Action: Mouse pressed left at (433, 245)
Screenshot: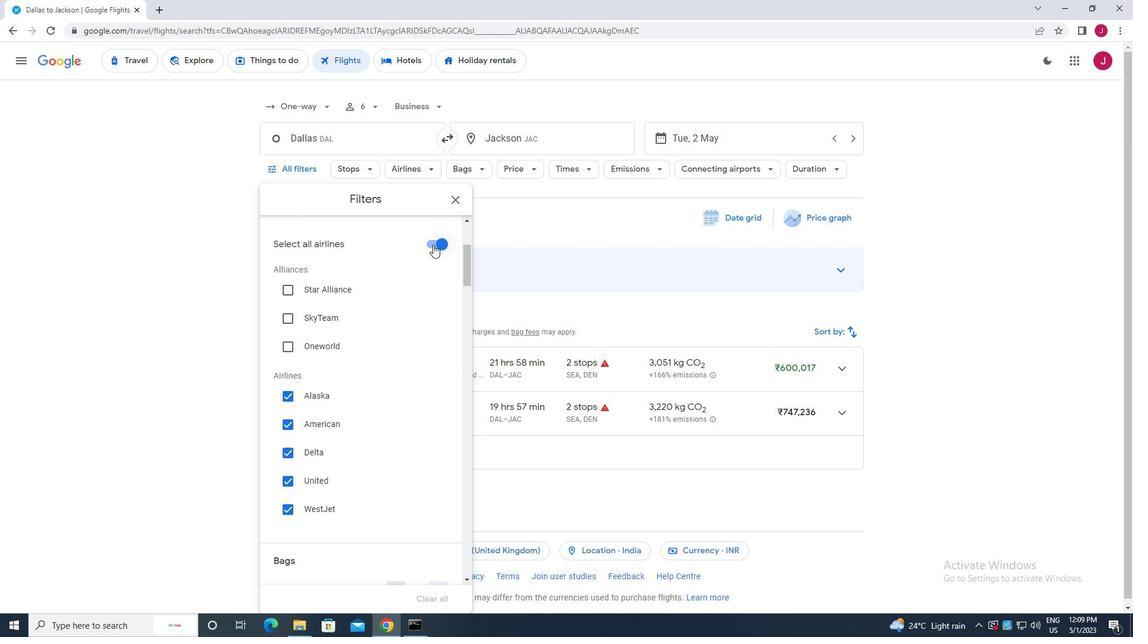 
Action: Mouse moved to (422, 253)
Screenshot: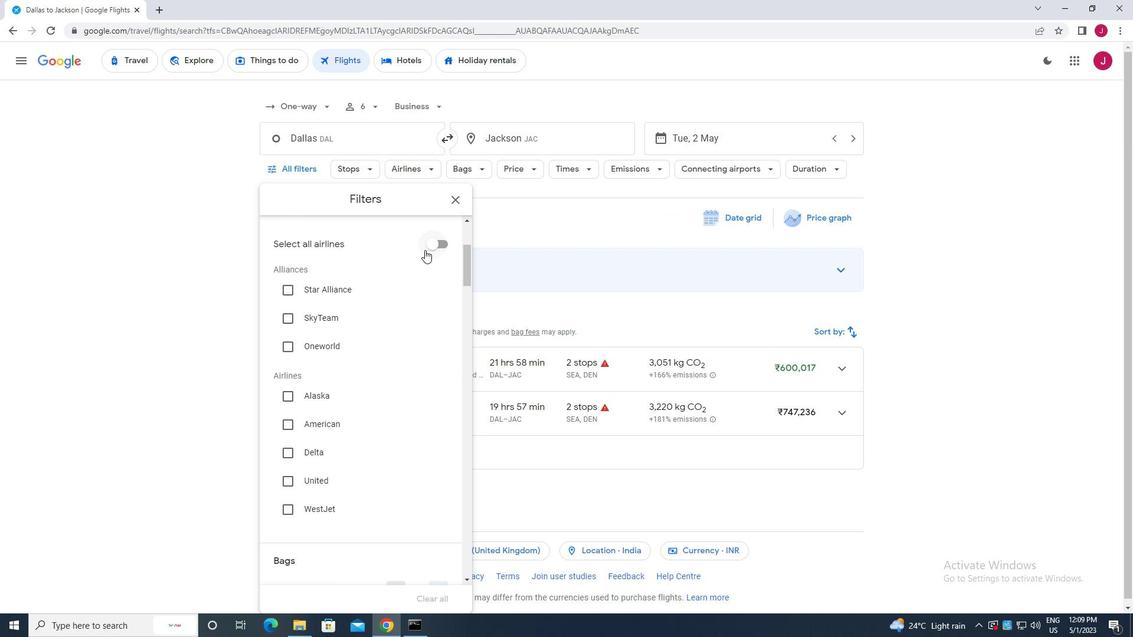 
Action: Mouse scrolled (422, 253) with delta (0, 0)
Screenshot: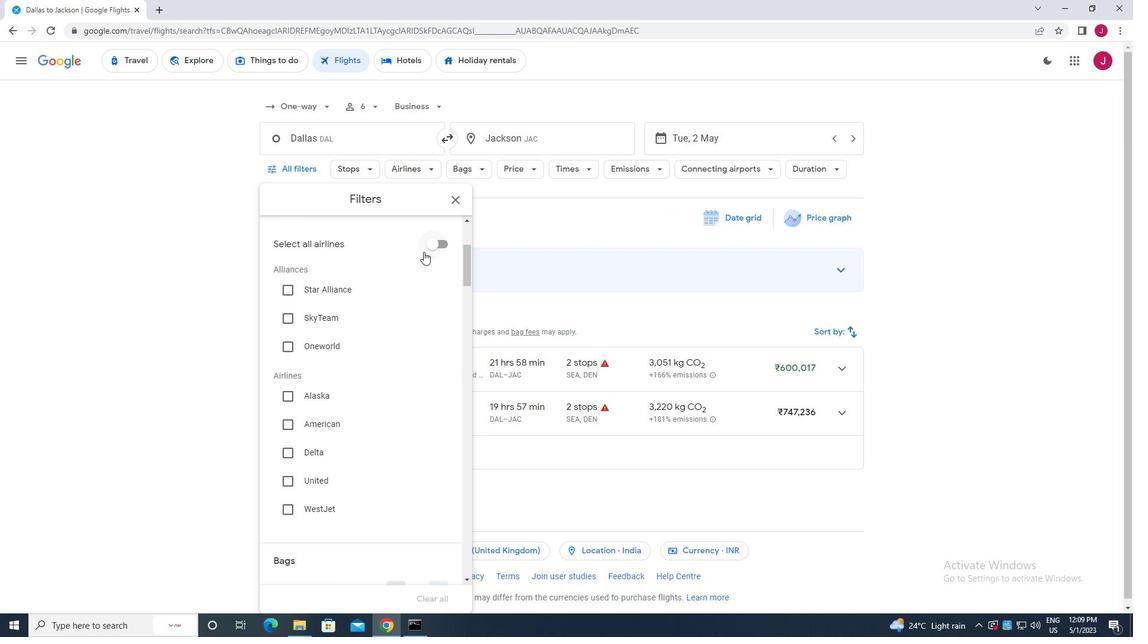 
Action: Mouse moved to (421, 255)
Screenshot: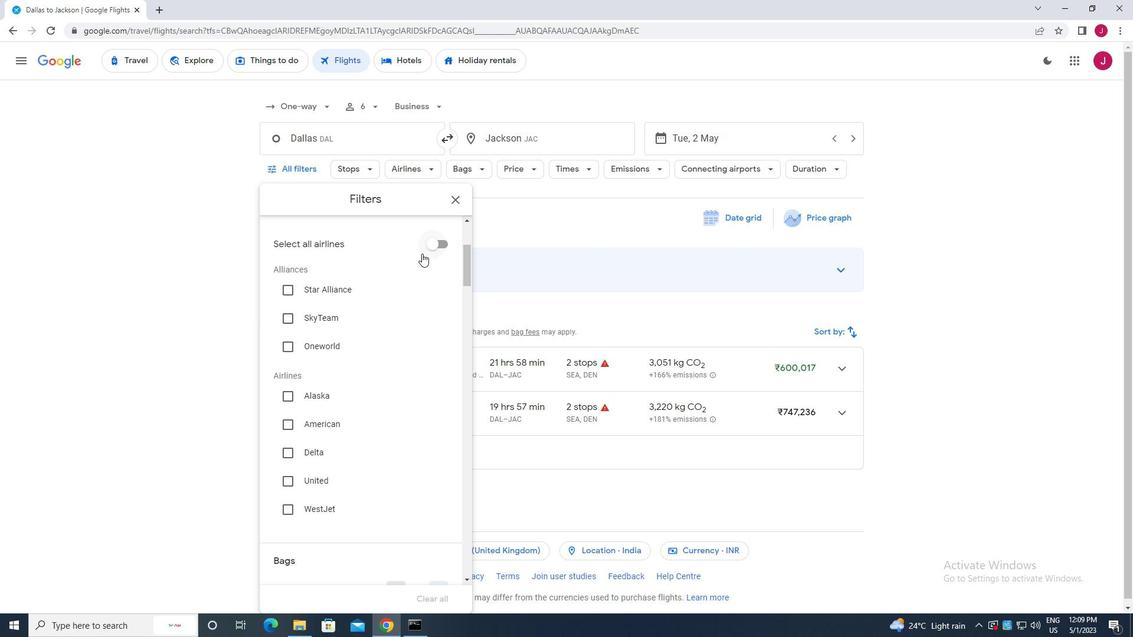 
Action: Mouse scrolled (421, 255) with delta (0, 0)
Screenshot: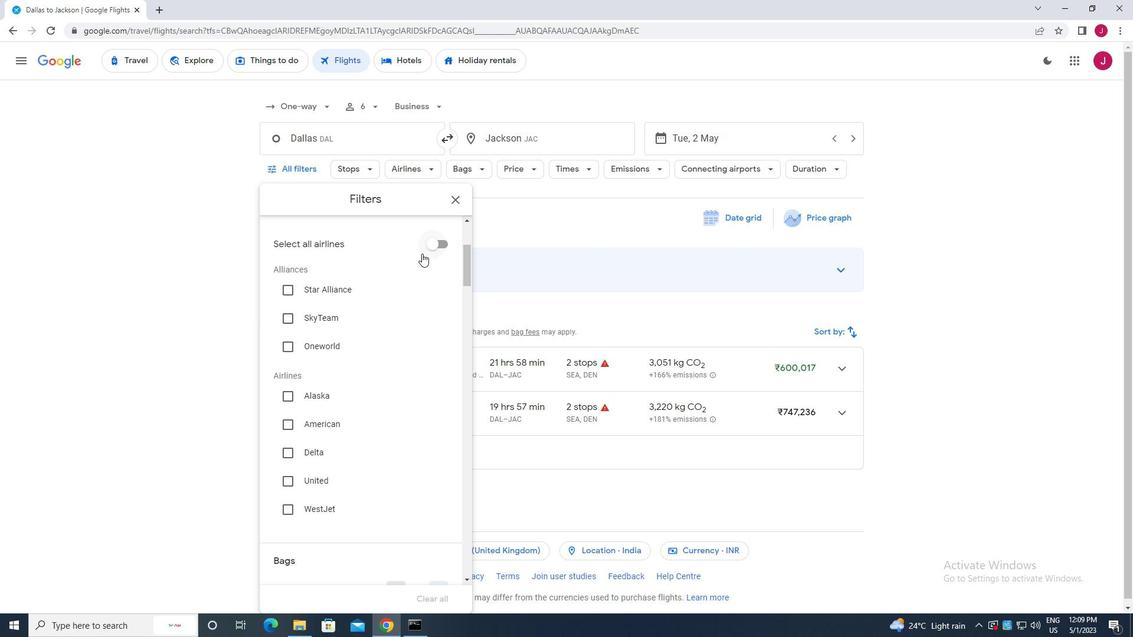 
Action: Mouse moved to (420, 256)
Screenshot: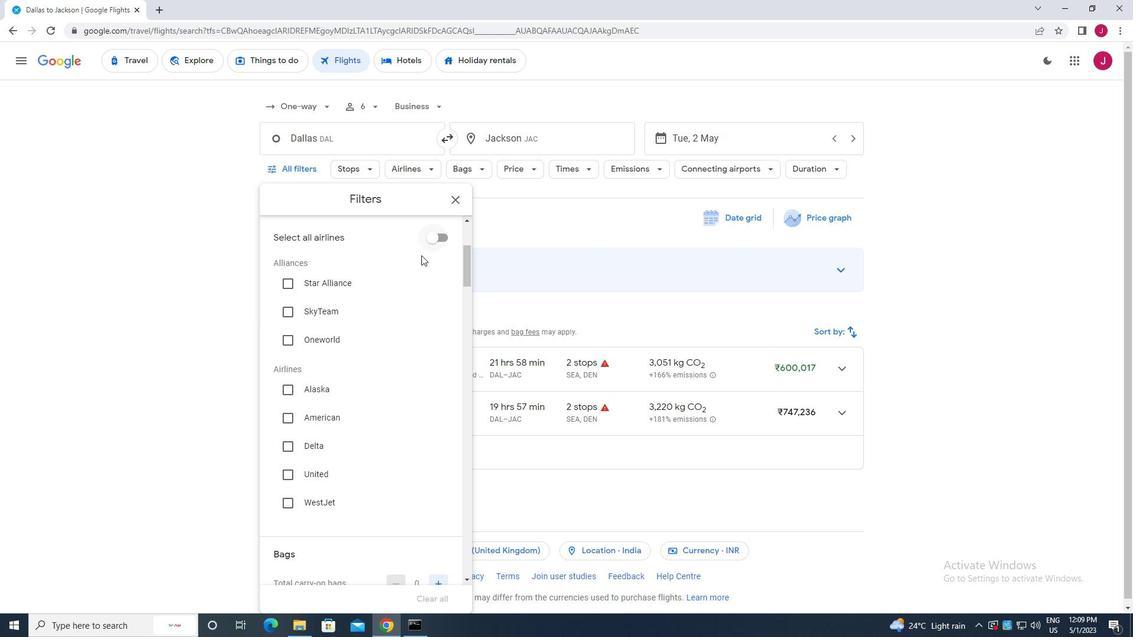 
Action: Mouse scrolled (420, 256) with delta (0, 0)
Screenshot: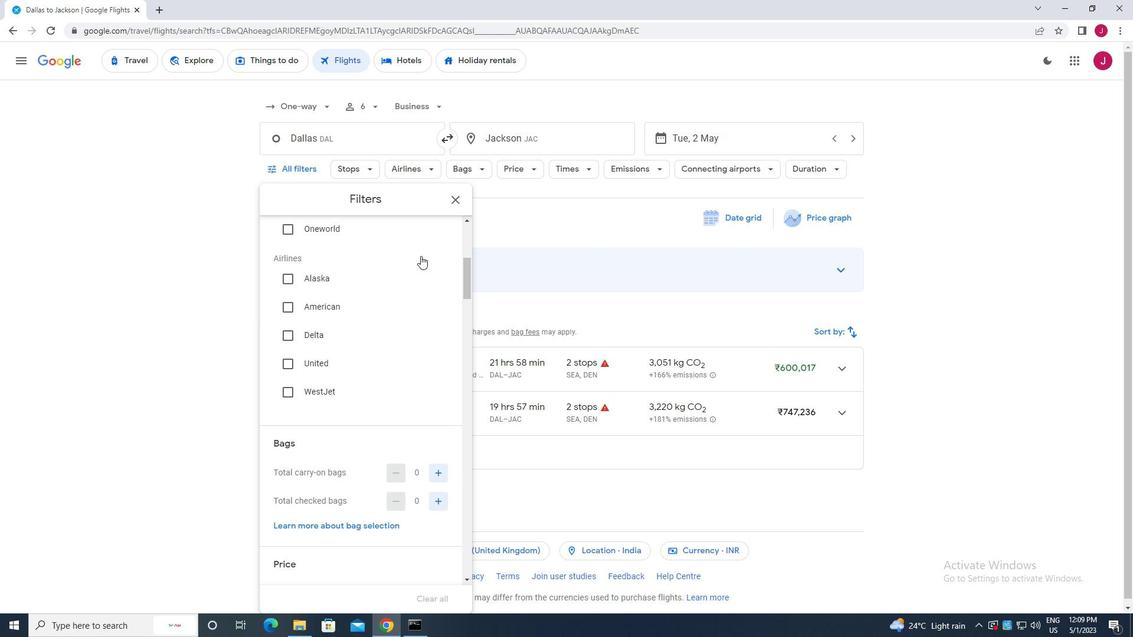 
Action: Mouse moved to (420, 256)
Screenshot: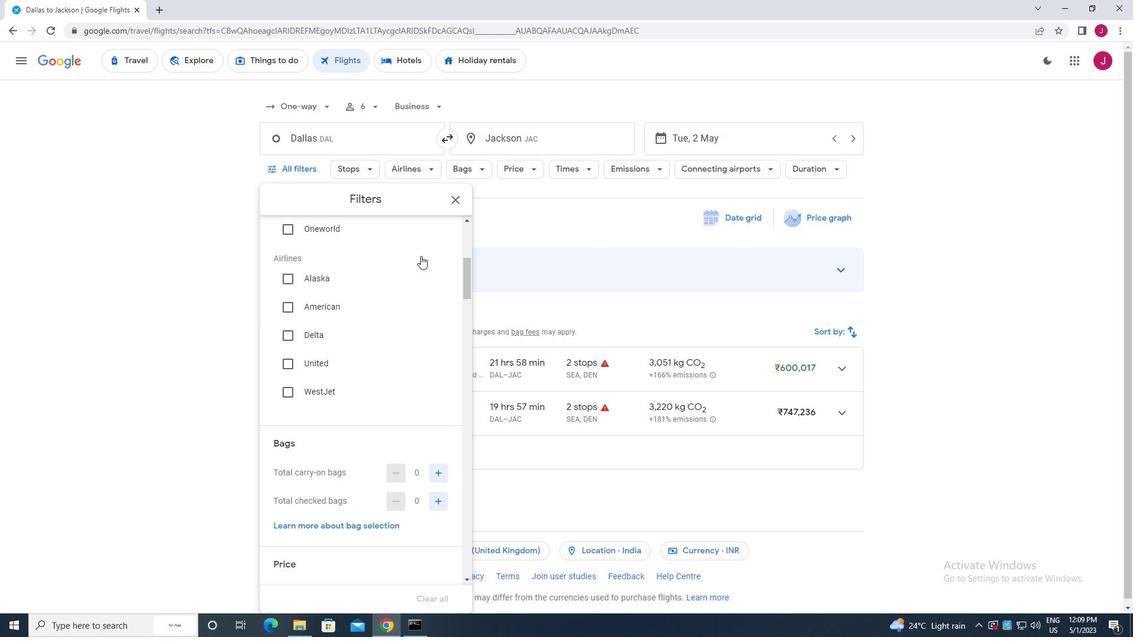 
Action: Mouse scrolled (420, 256) with delta (0, 0)
Screenshot: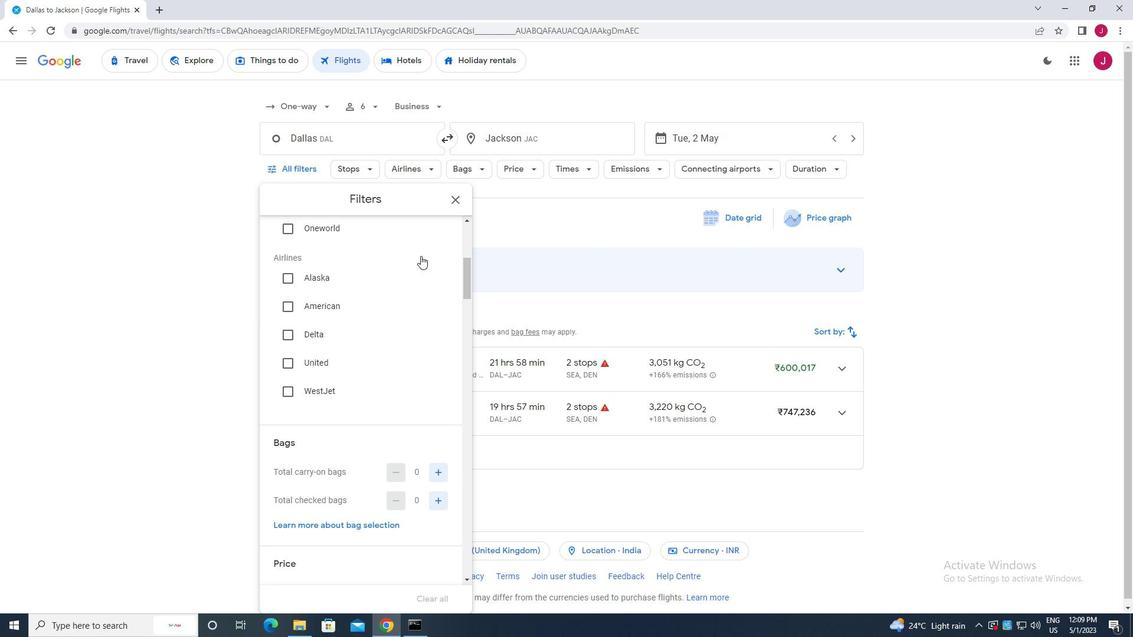 
Action: Mouse moved to (360, 337)
Screenshot: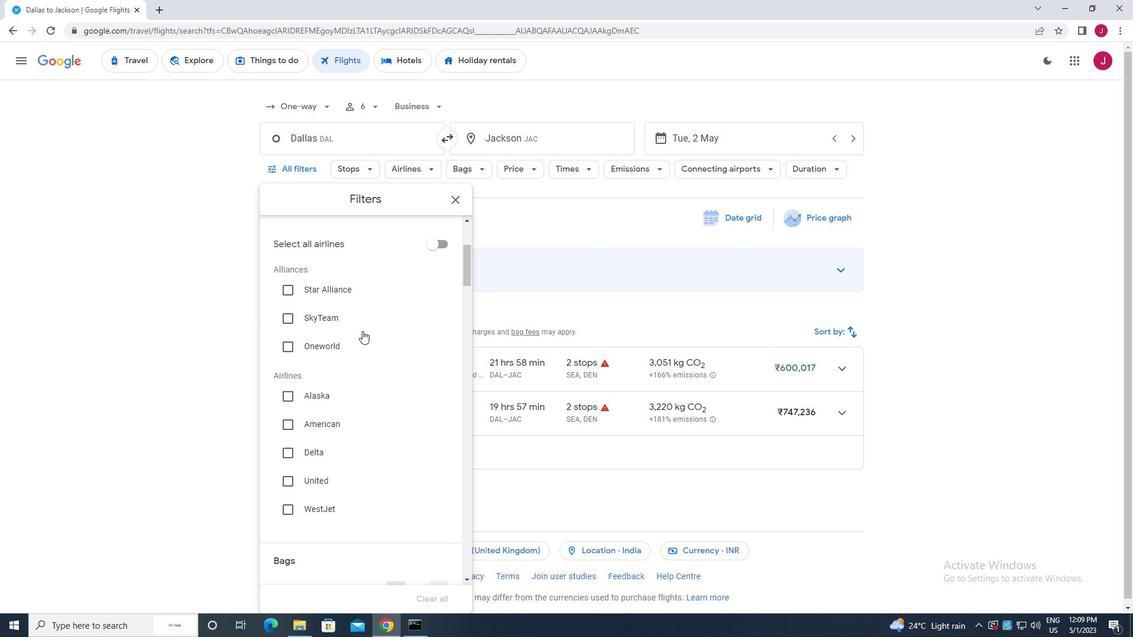 
Action: Mouse scrolled (360, 337) with delta (0, 0)
Screenshot: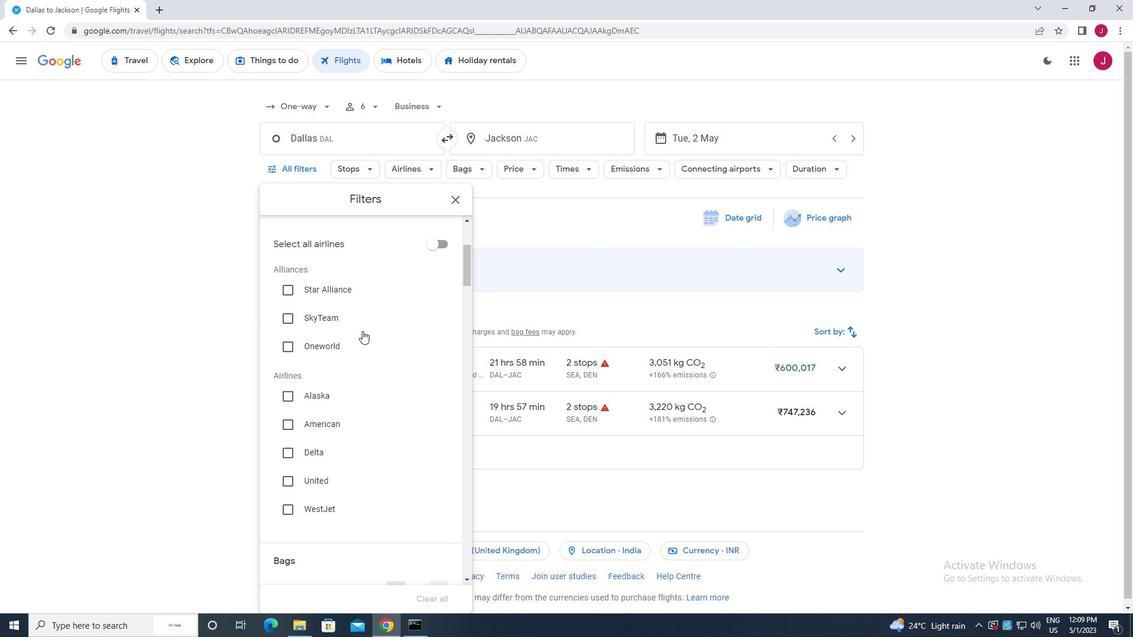 
Action: Mouse moved to (360, 338)
Screenshot: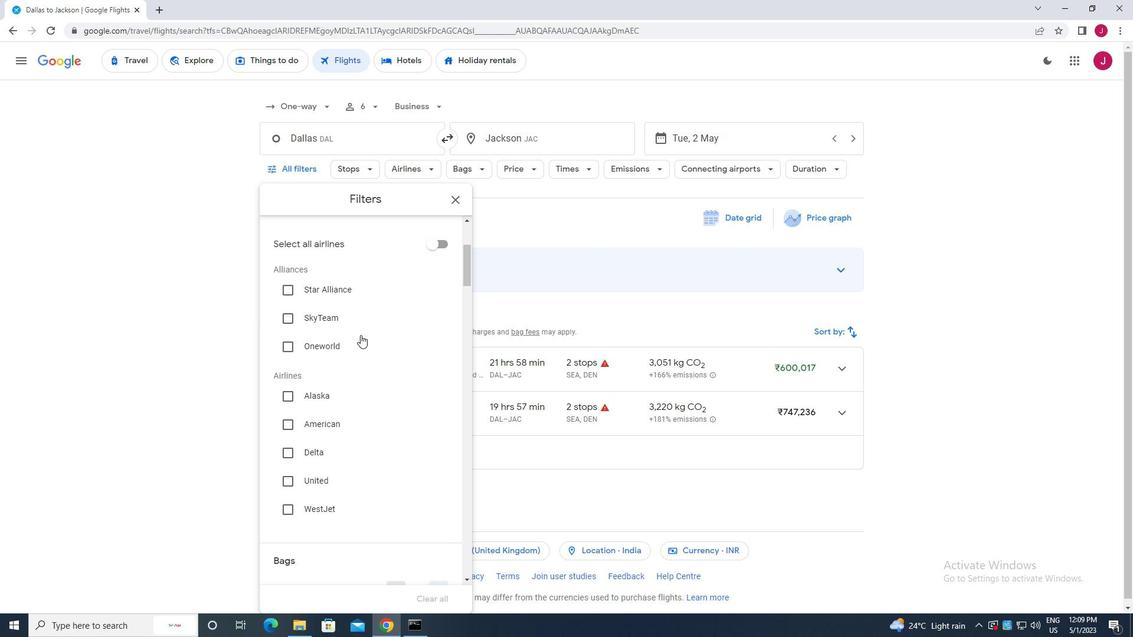 
Action: Mouse scrolled (360, 337) with delta (0, 0)
Screenshot: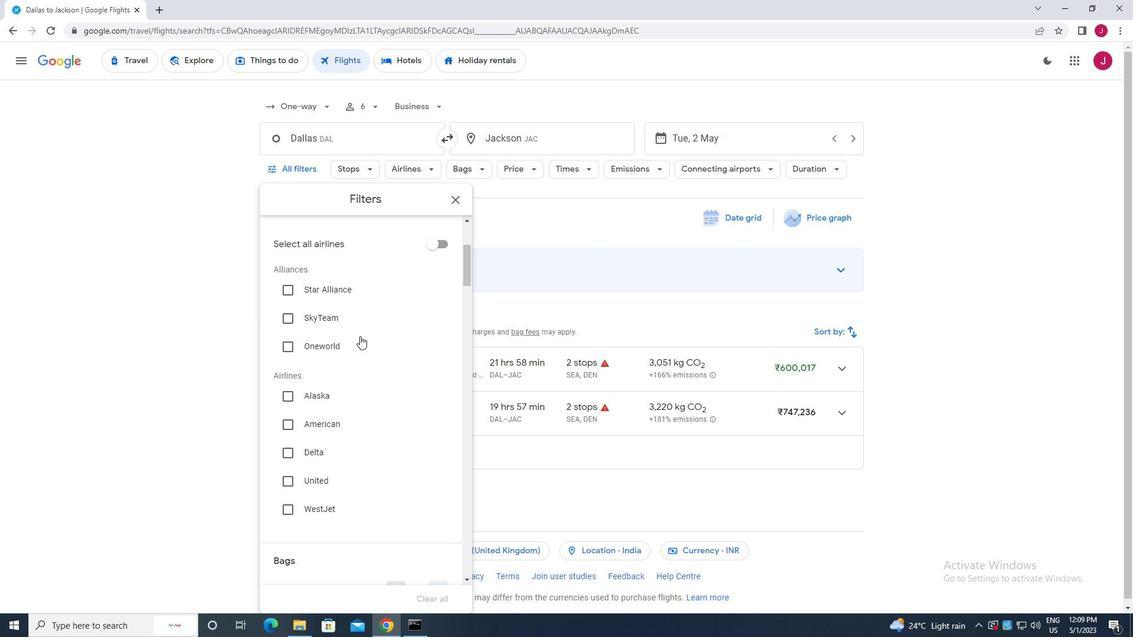 
Action: Mouse moved to (360, 338)
Screenshot: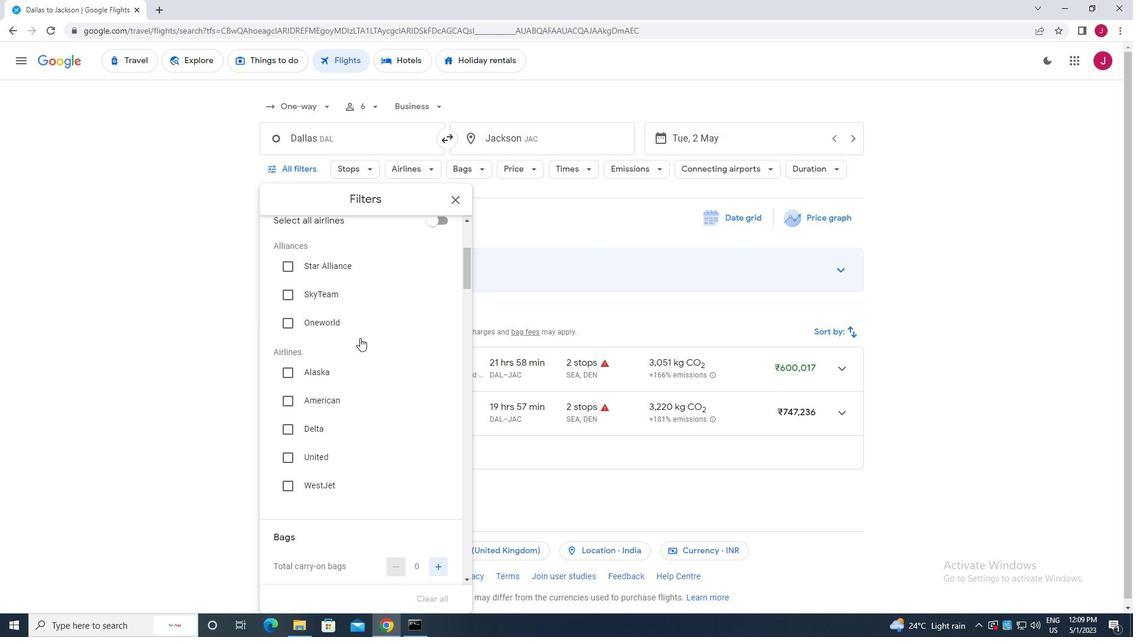 
Action: Mouse scrolled (360, 337) with delta (0, 0)
Screenshot: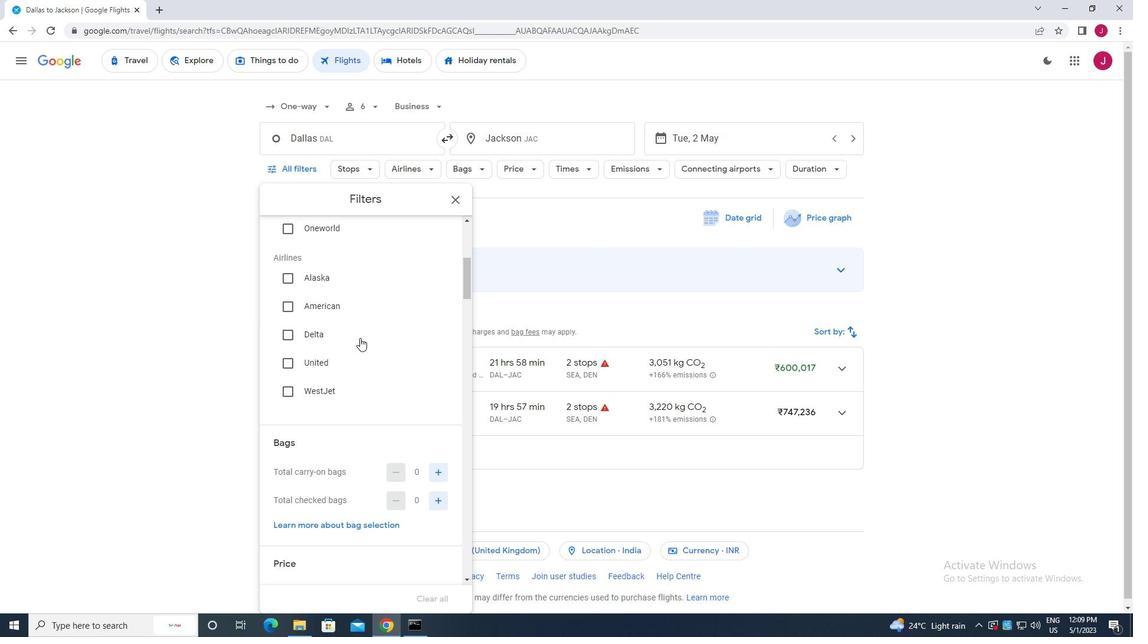 
Action: Mouse scrolled (360, 337) with delta (0, 0)
Screenshot: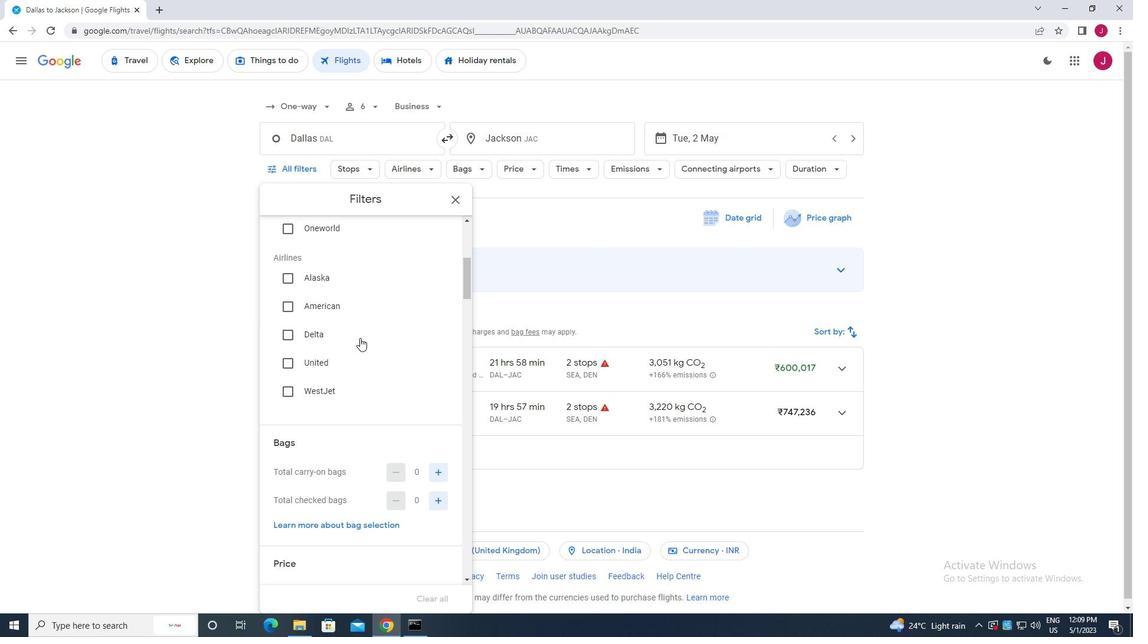 
Action: Mouse scrolled (360, 337) with delta (0, 0)
Screenshot: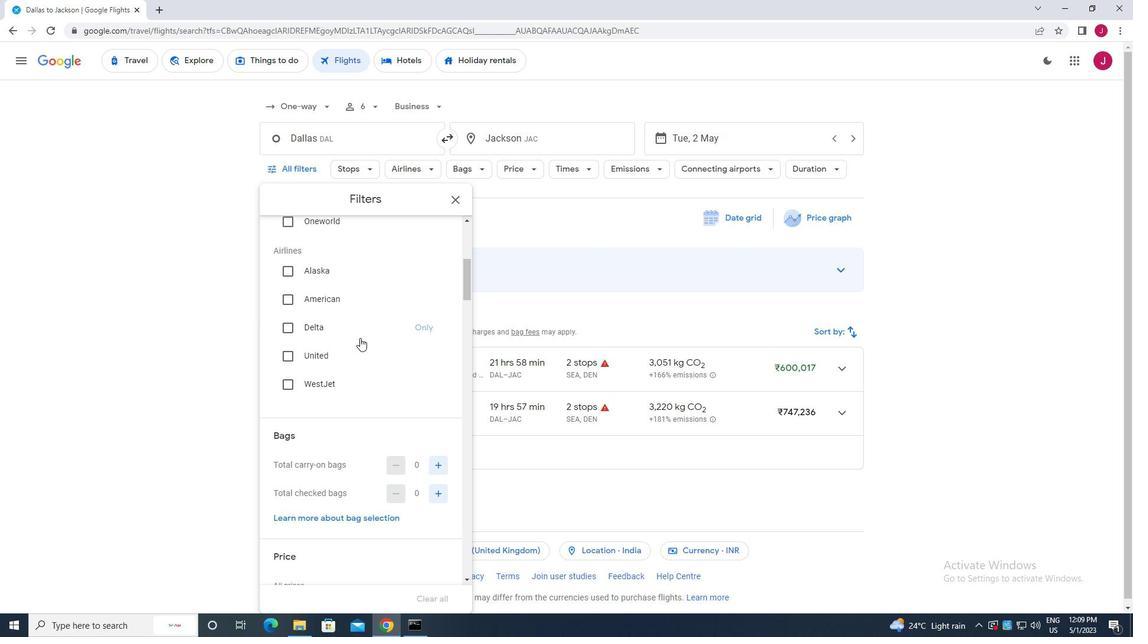 
Action: Mouse moved to (439, 324)
Screenshot: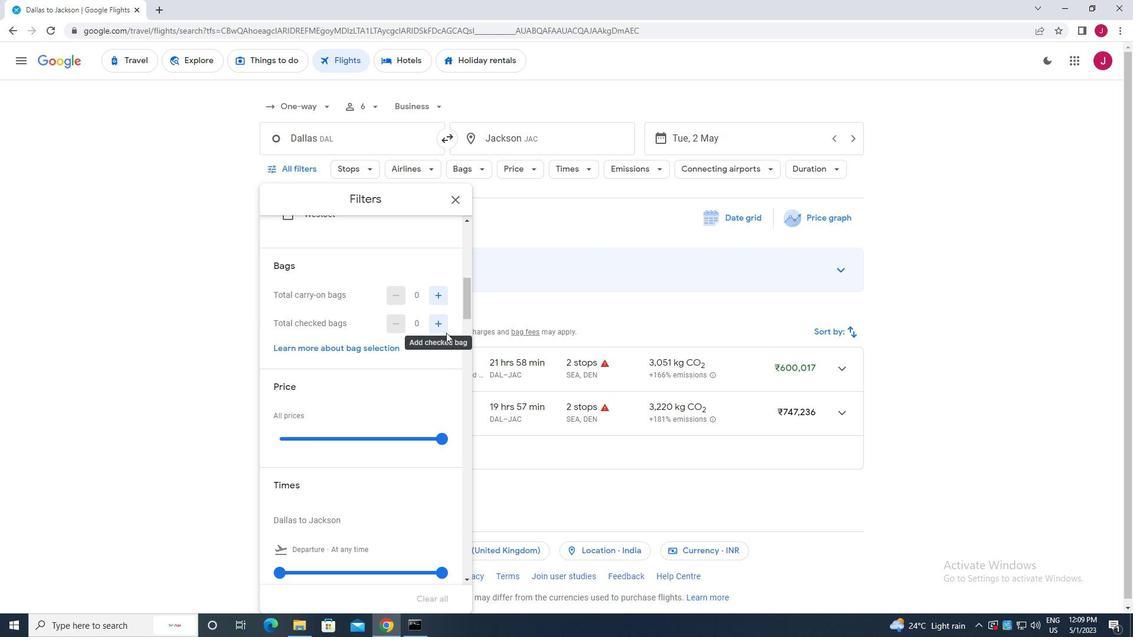 
Action: Mouse pressed left at (439, 324)
Screenshot: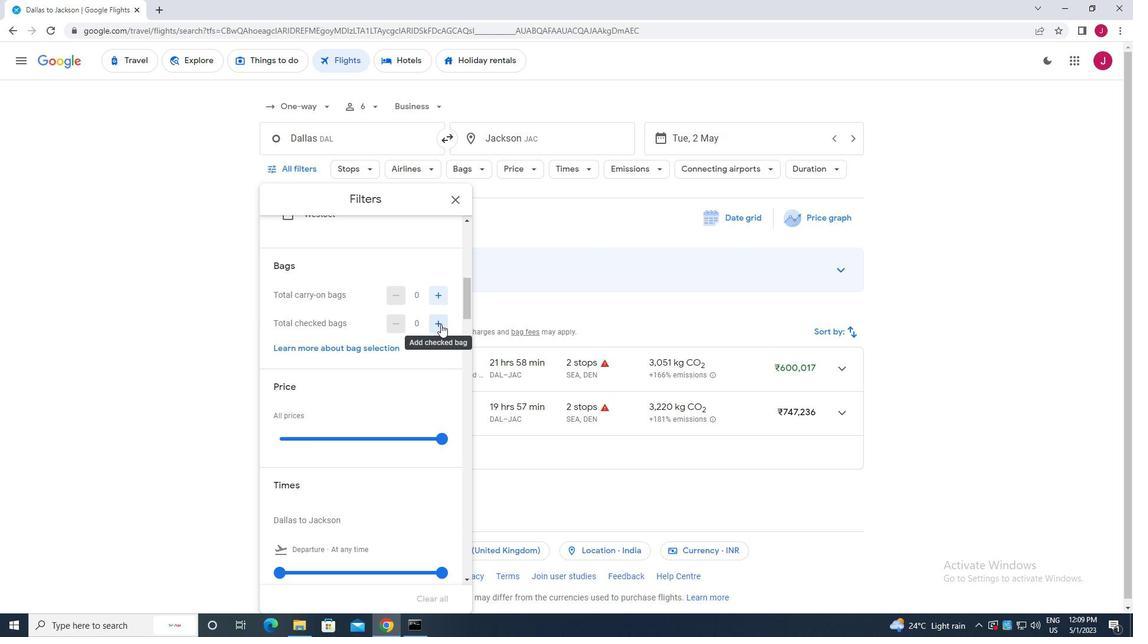 
Action: Mouse pressed left at (439, 324)
Screenshot: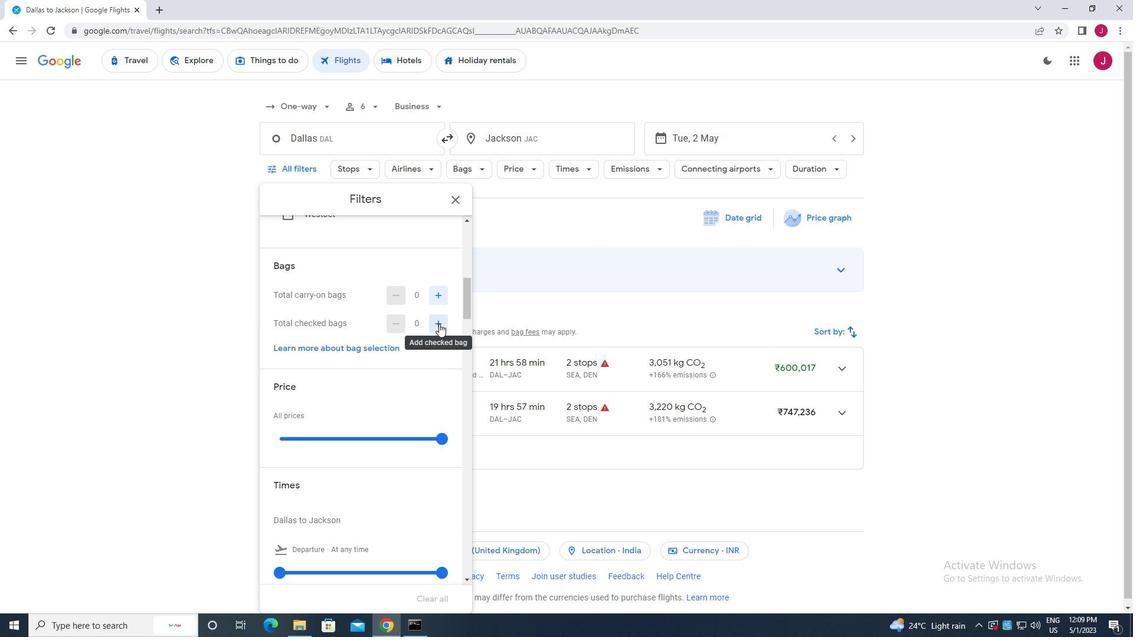 
Action: Mouse pressed left at (439, 324)
Screenshot: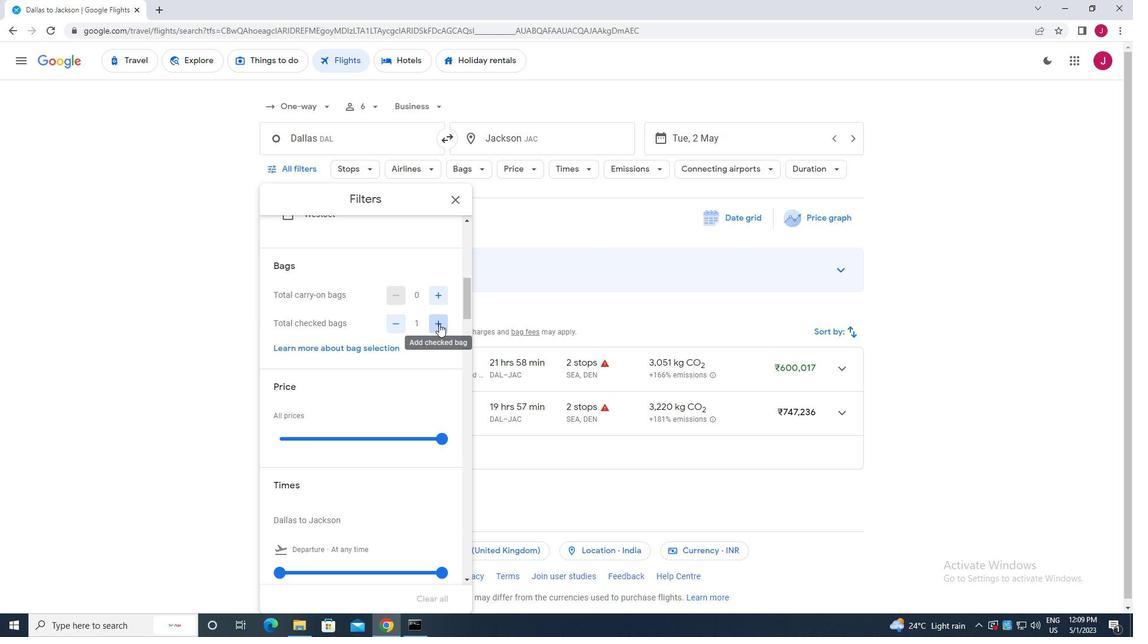 
Action: Mouse pressed left at (439, 324)
Screenshot: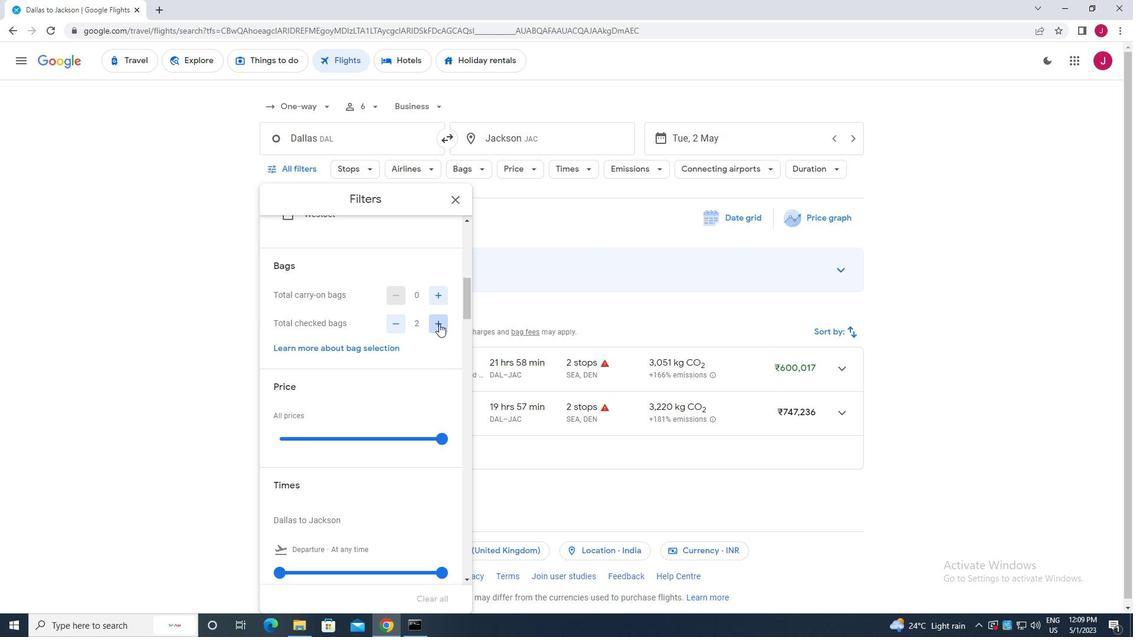 
Action: Mouse moved to (442, 437)
Screenshot: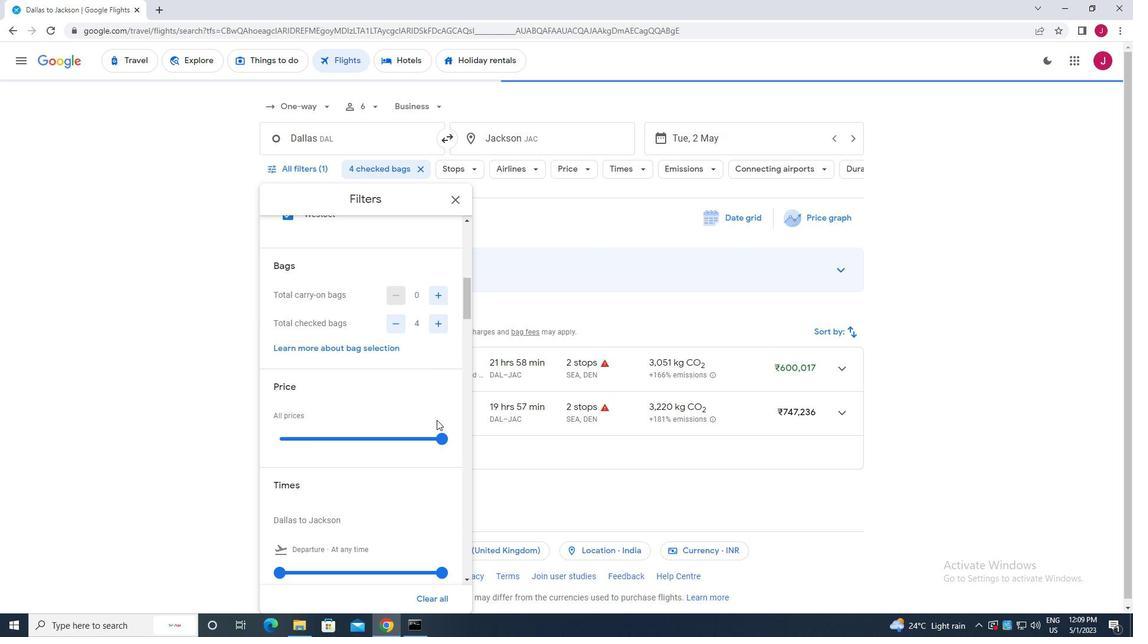 
Action: Mouse pressed left at (442, 437)
Screenshot: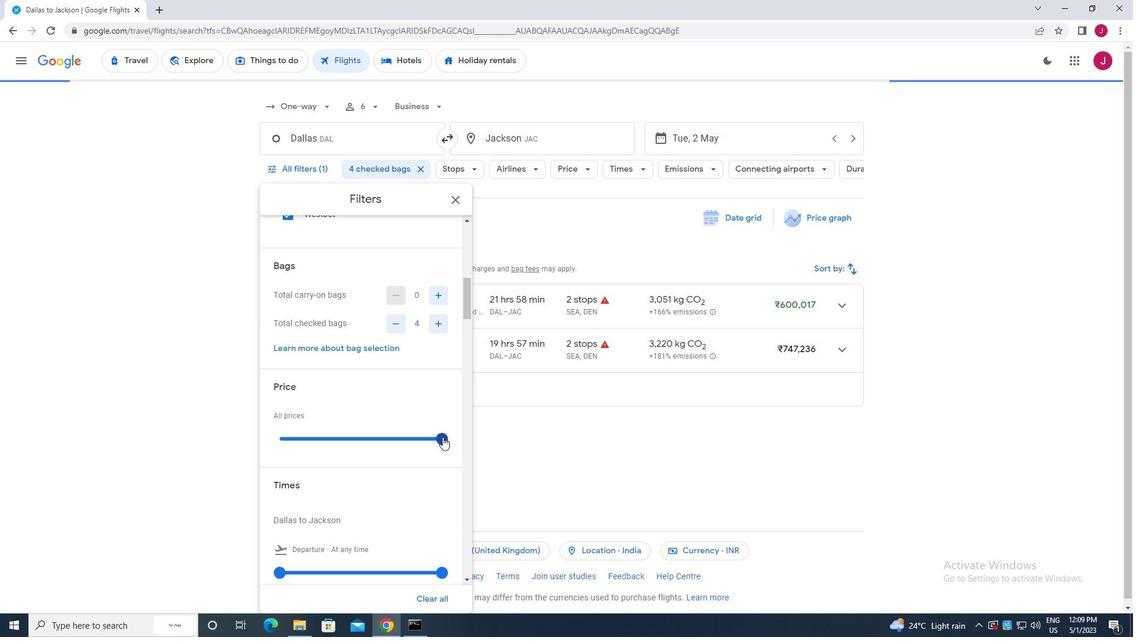 
Action: Mouse moved to (319, 408)
Screenshot: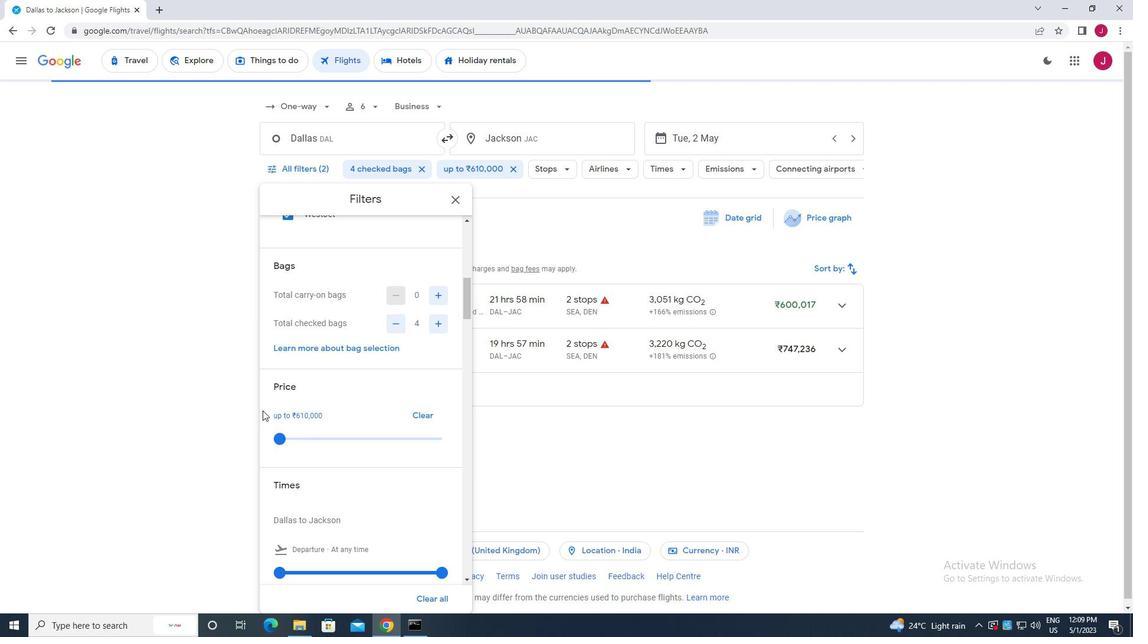 
Action: Mouse scrolled (319, 407) with delta (0, 0)
Screenshot: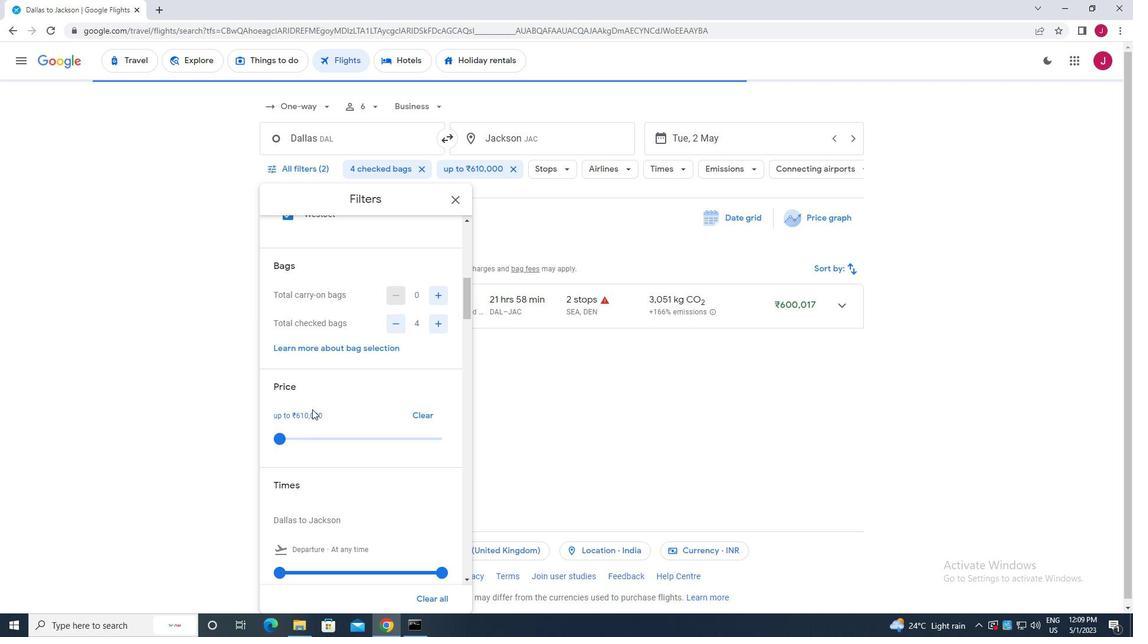 
Action: Mouse scrolled (319, 407) with delta (0, 0)
Screenshot: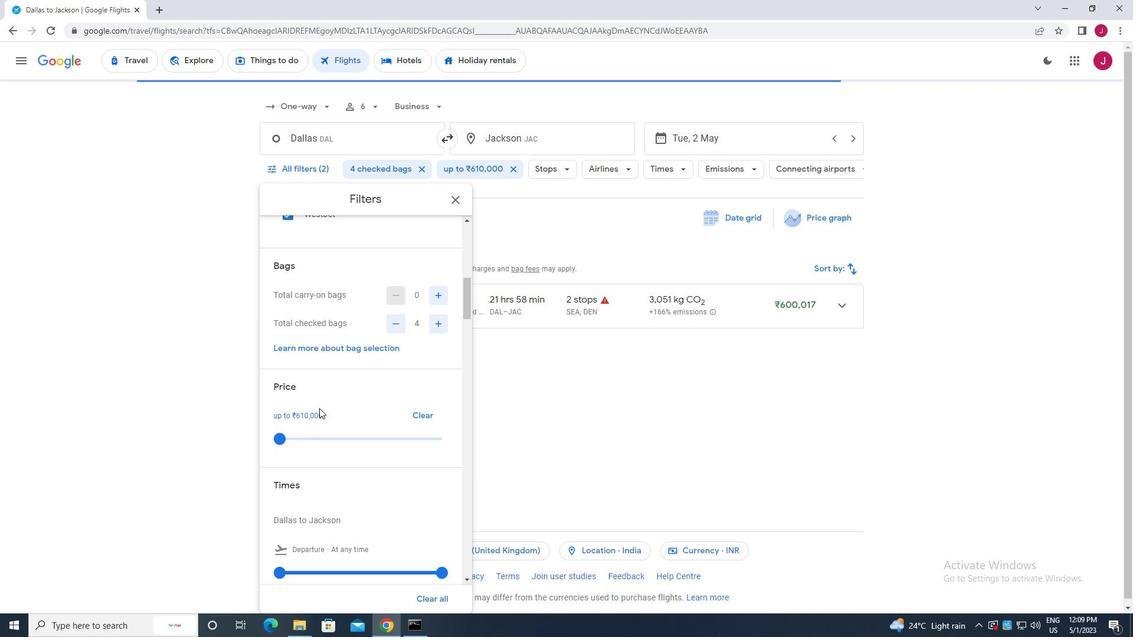 
Action: Mouse moved to (276, 454)
Screenshot: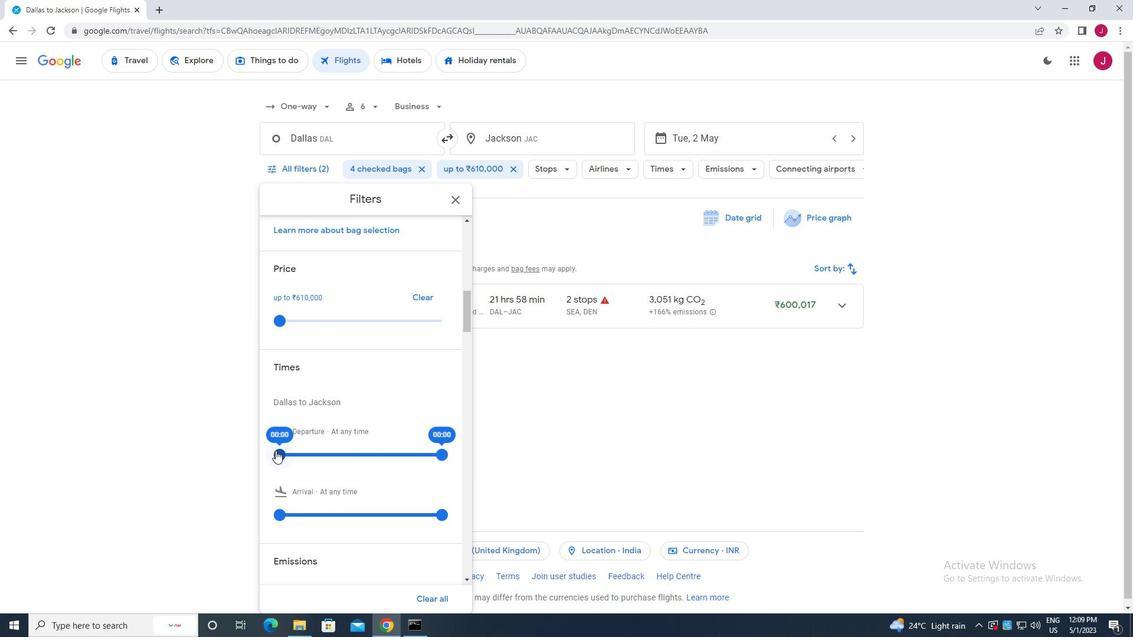 
Action: Mouse pressed left at (276, 454)
Screenshot: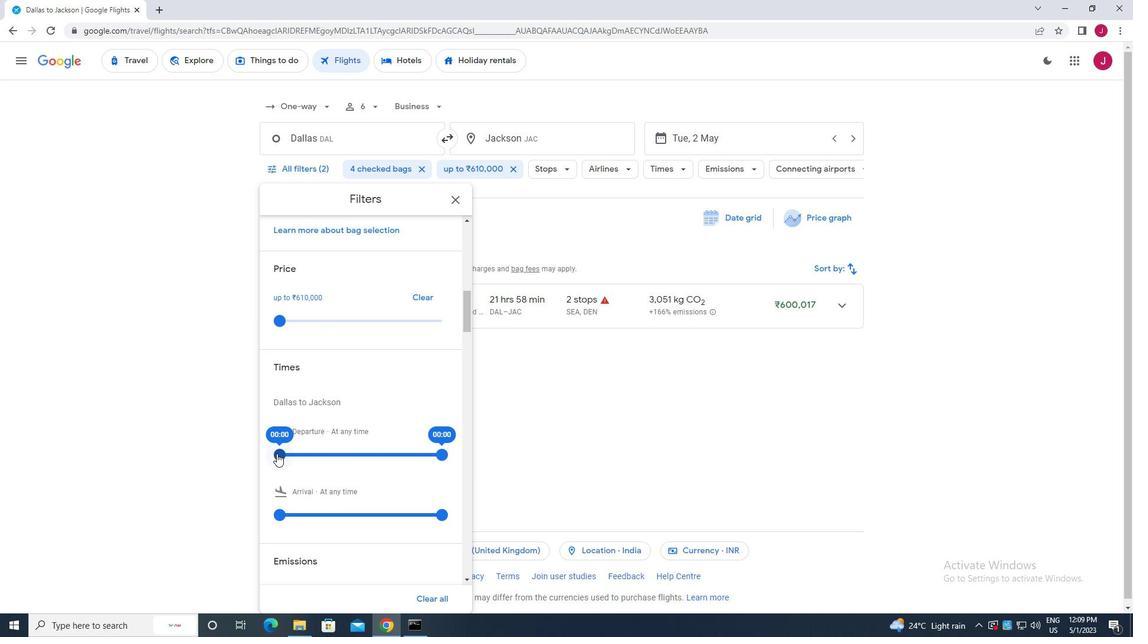 
Action: Mouse moved to (439, 457)
Screenshot: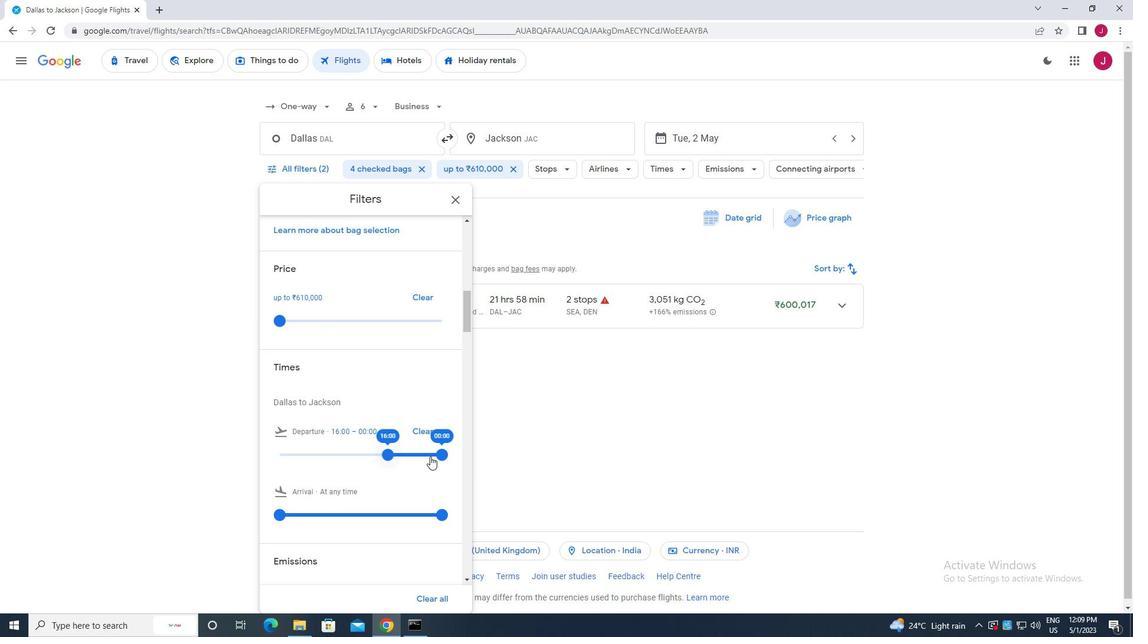 
Action: Mouse pressed left at (439, 457)
Screenshot: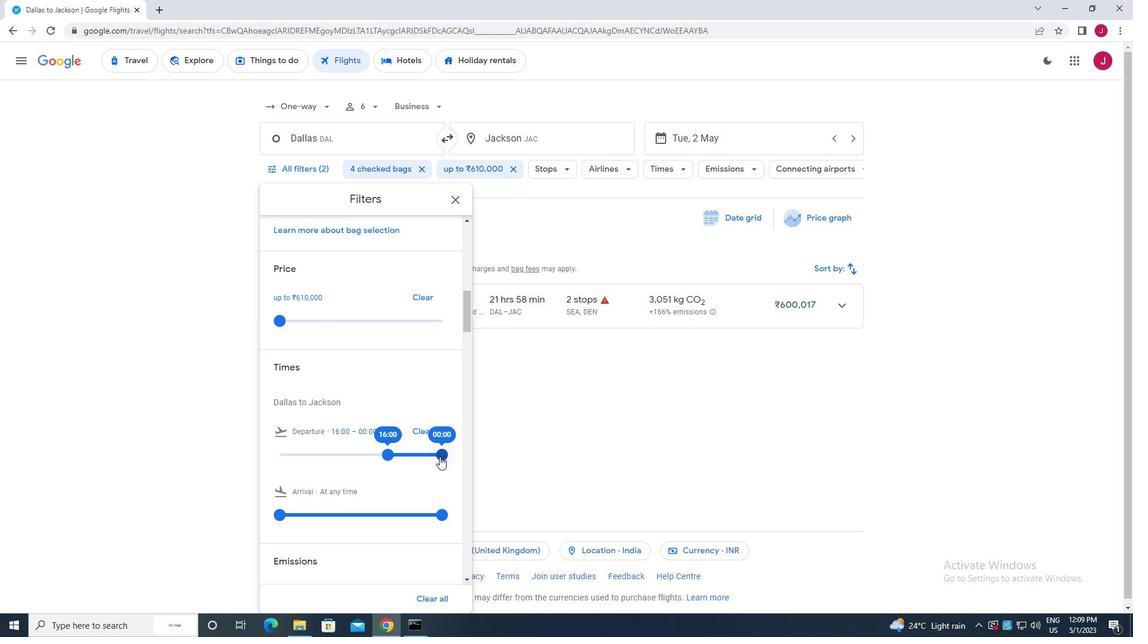 
Action: Mouse moved to (455, 198)
Screenshot: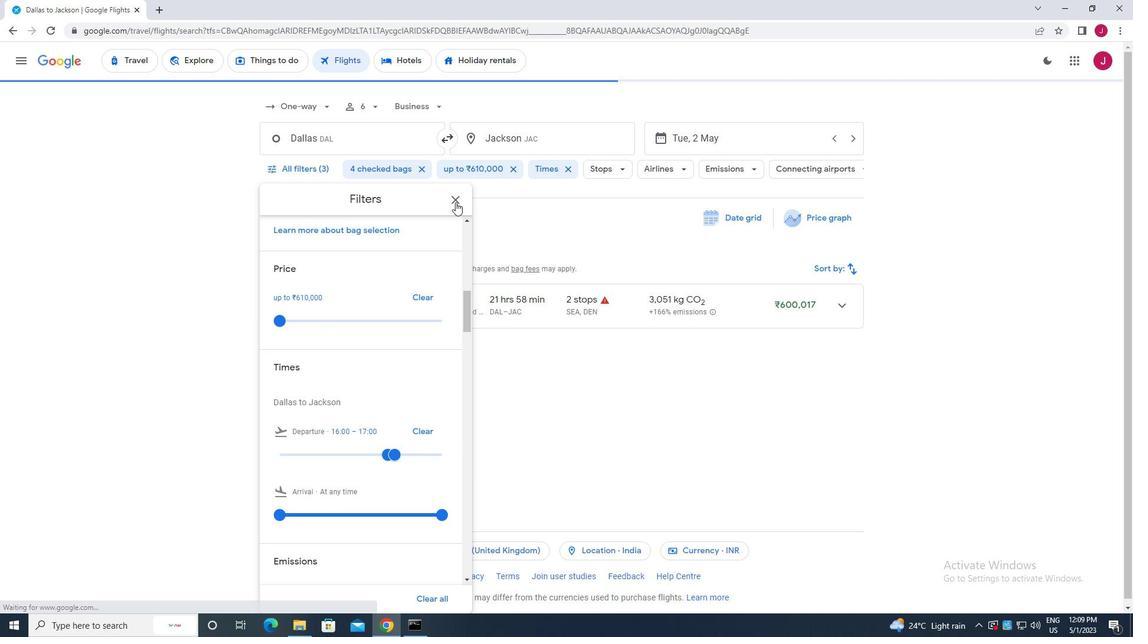 
Action: Mouse pressed left at (455, 198)
Screenshot: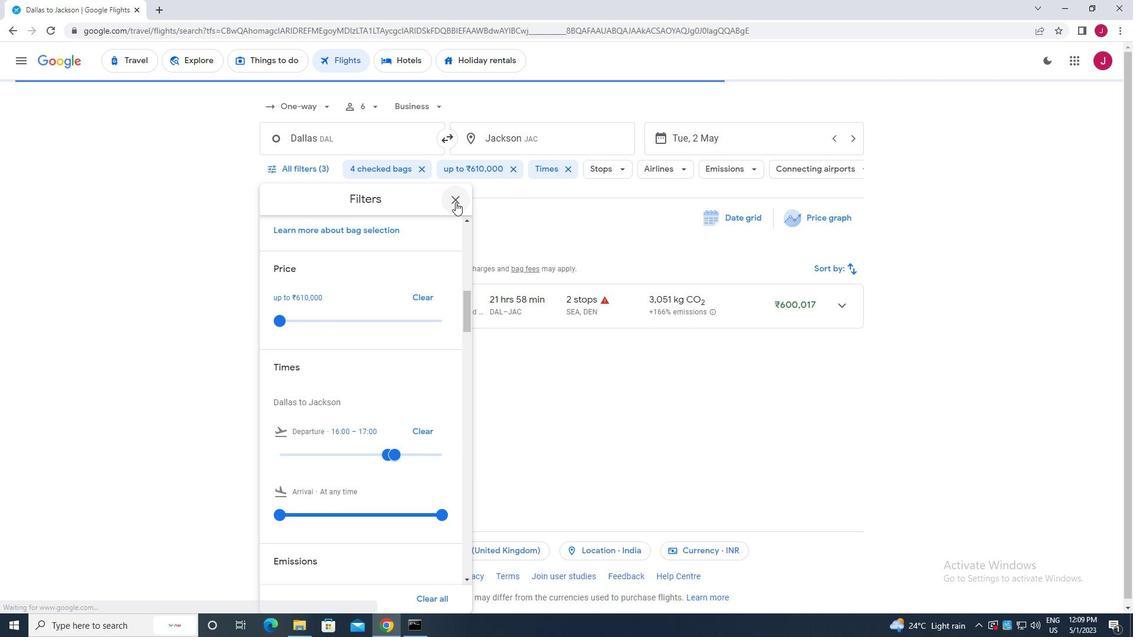 
Action: Mouse moved to (453, 201)
Screenshot: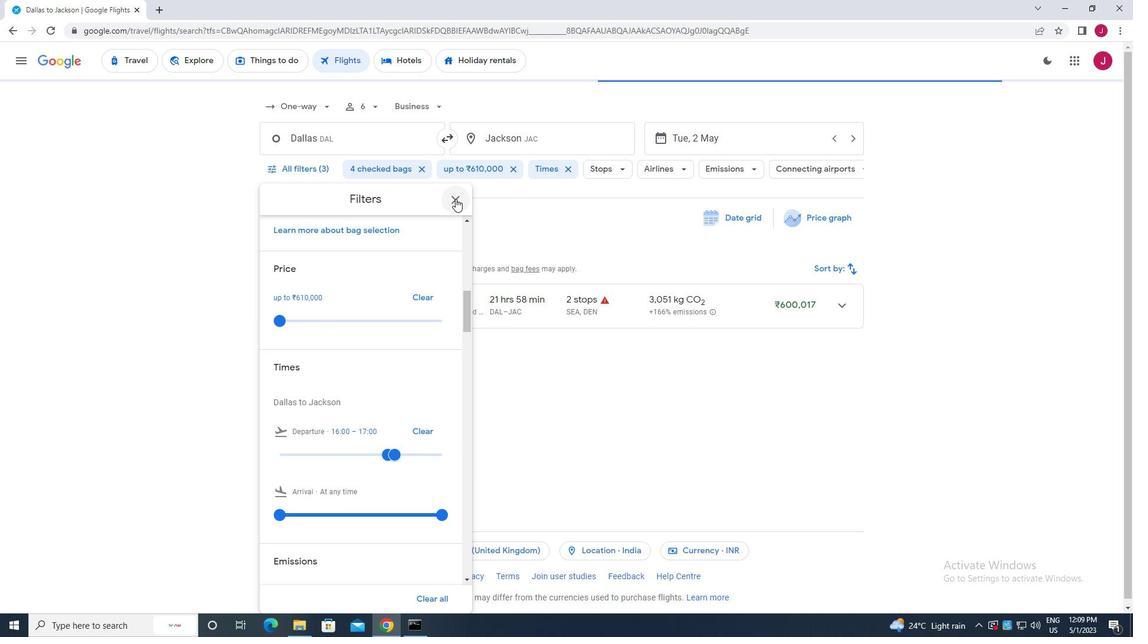 
